 Task: Create a sub task Gather and Analyse Requirements for the task  Implement a new remote support system for a company's clients in the project AlphaFlow , assign it to team member softage.1@softage.net and update the status of the sub task to  Off Track , set the priority of the sub task to High
Action: Mouse moved to (55, 245)
Screenshot: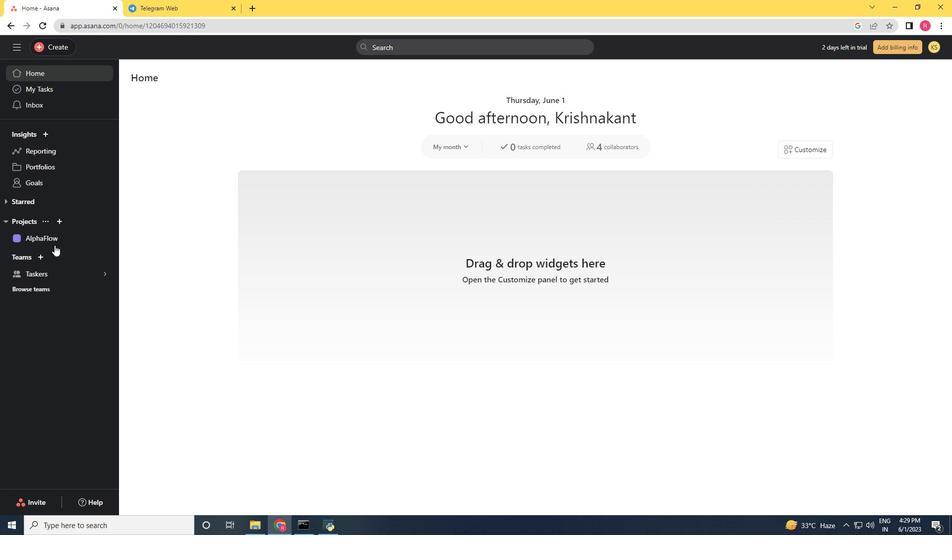 
Action: Mouse pressed left at (55, 245)
Screenshot: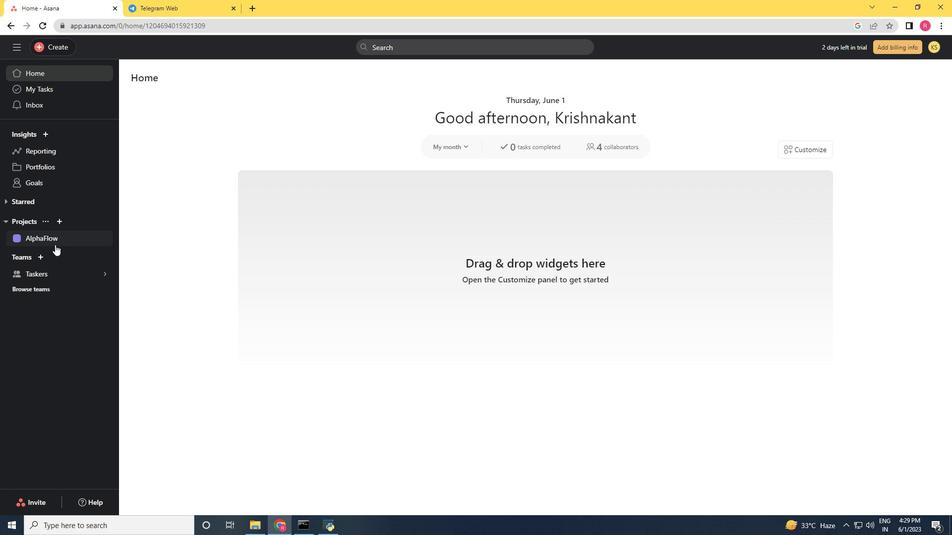 
Action: Mouse moved to (218, 401)
Screenshot: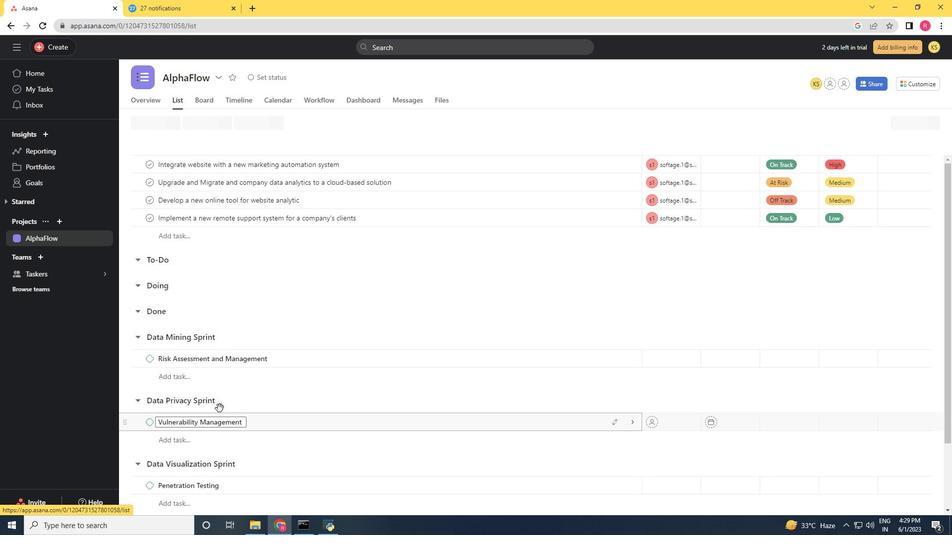 
Action: Mouse scrolled (218, 401) with delta (0, 0)
Screenshot: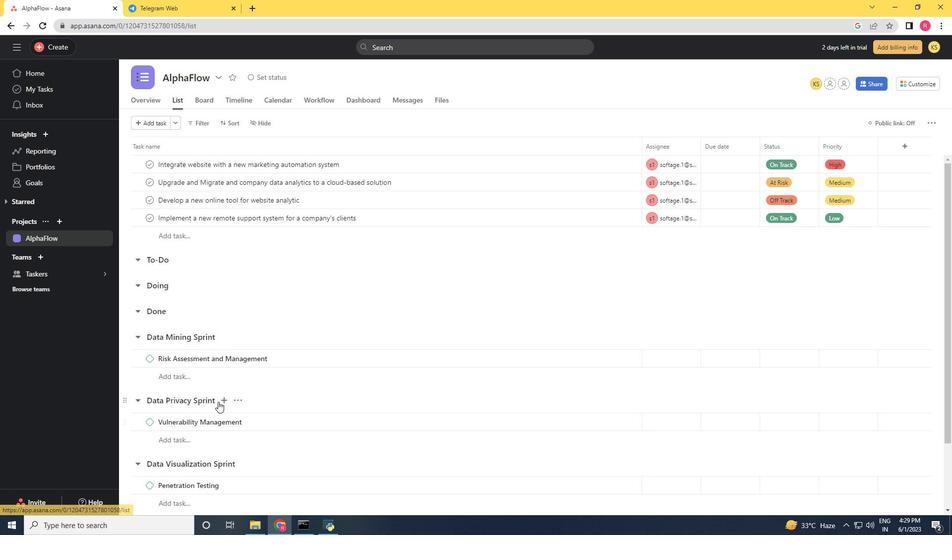 
Action: Mouse scrolled (218, 401) with delta (0, 0)
Screenshot: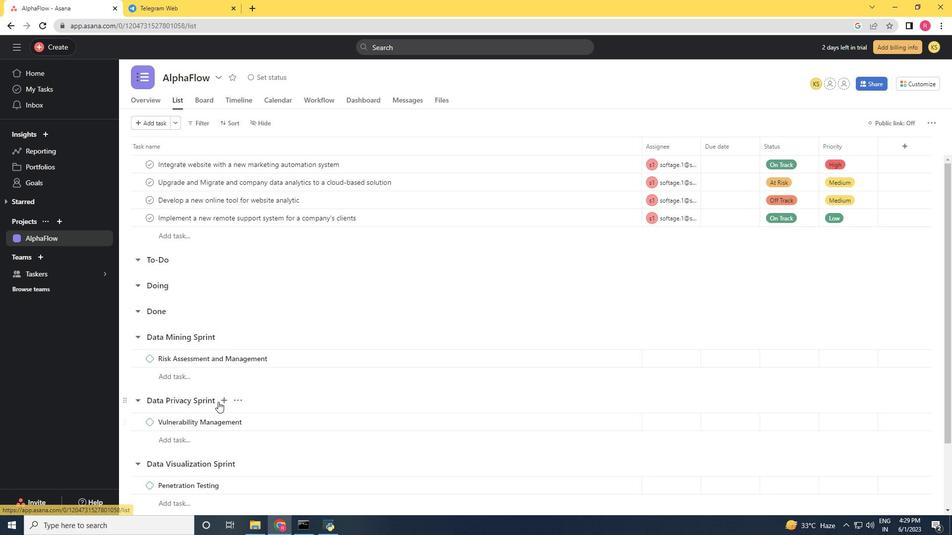 
Action: Mouse moved to (218, 401)
Screenshot: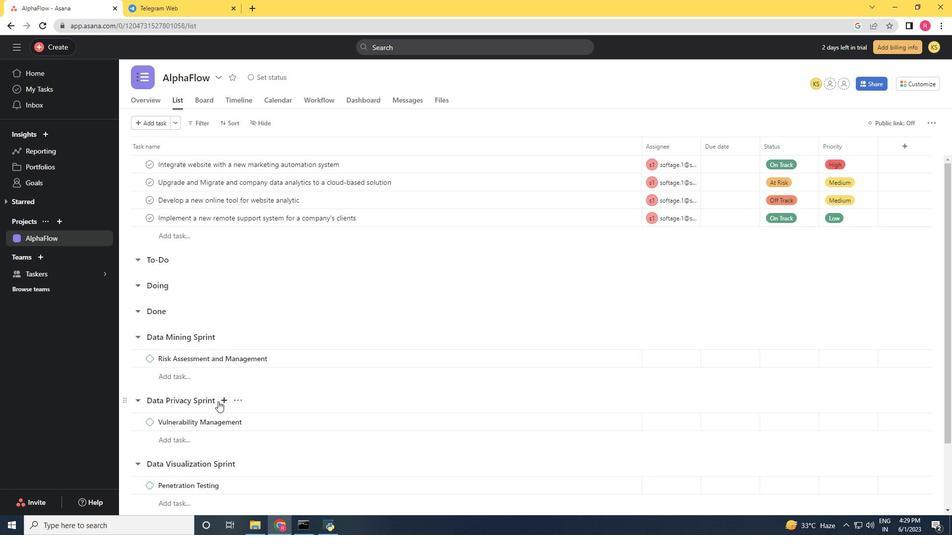 
Action: Mouse scrolled (218, 401) with delta (0, 0)
Screenshot: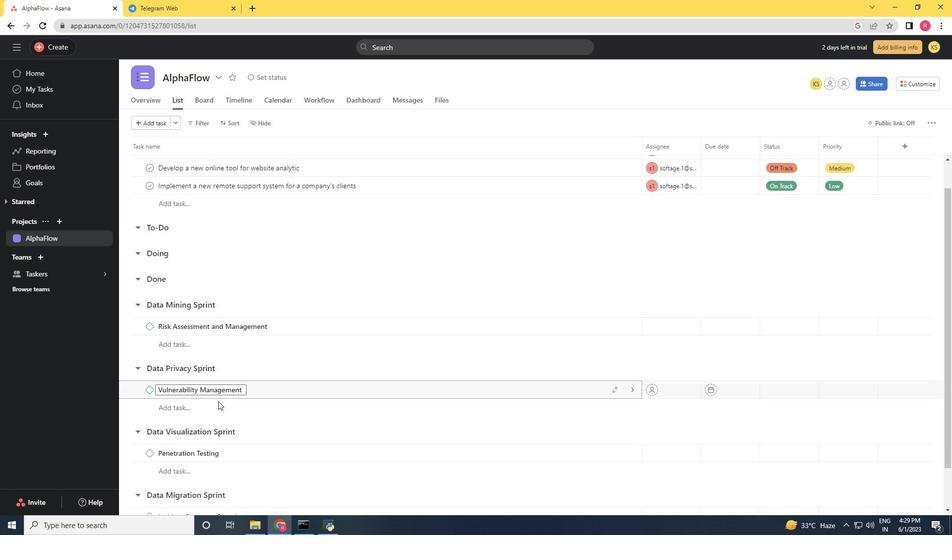 
Action: Mouse moved to (218, 405)
Screenshot: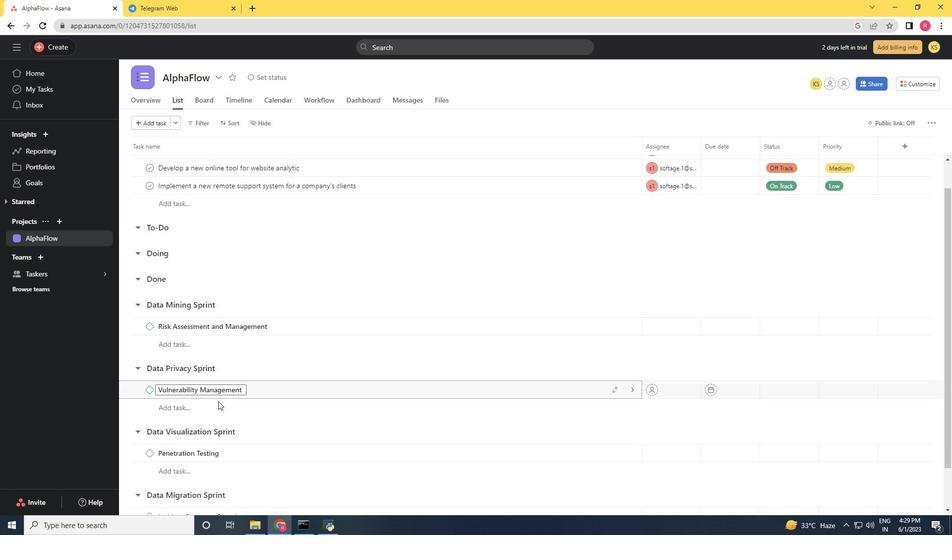 
Action: Mouse scrolled (218, 401) with delta (0, 0)
Screenshot: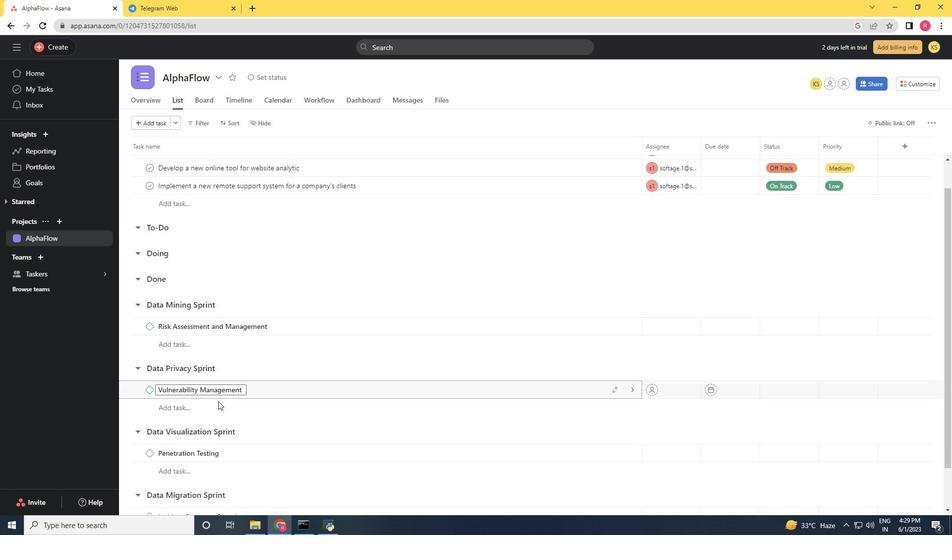 
Action: Mouse moved to (220, 439)
Screenshot: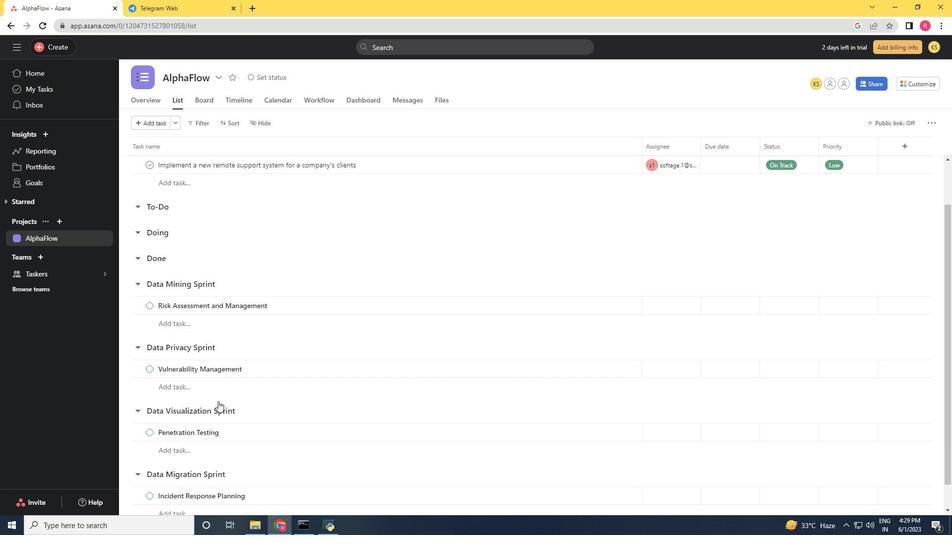 
Action: Mouse scrolled (219, 406) with delta (0, 0)
Screenshot: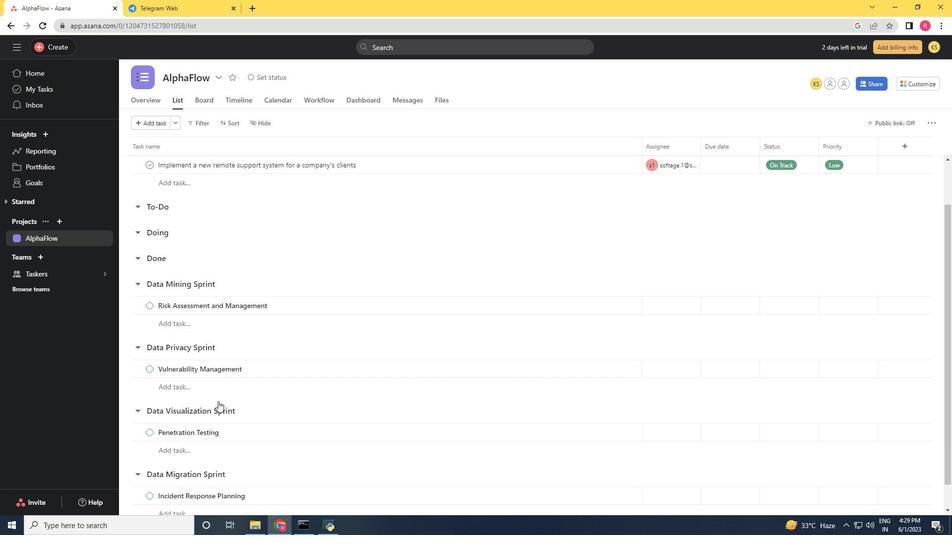 
Action: Mouse moved to (205, 498)
Screenshot: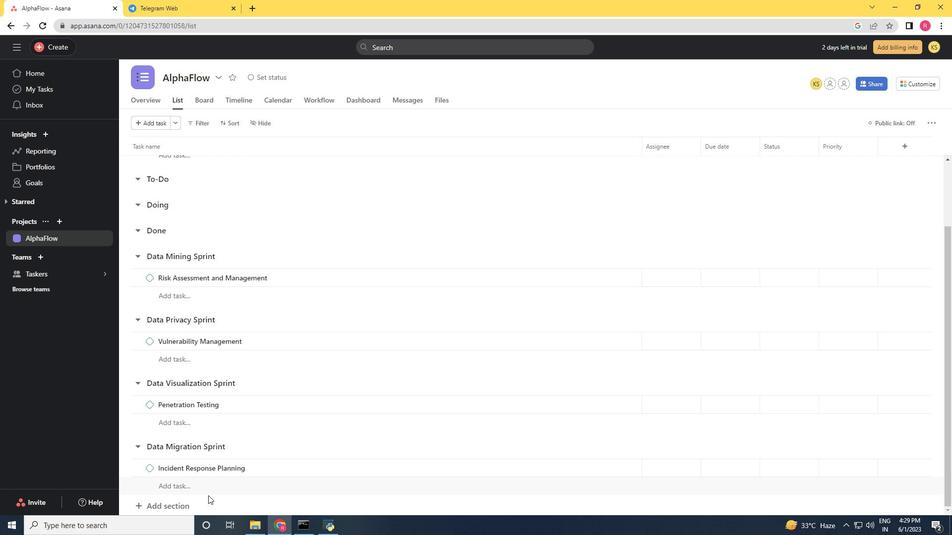 
Action: Mouse scrolled (205, 497) with delta (0, 0)
Screenshot: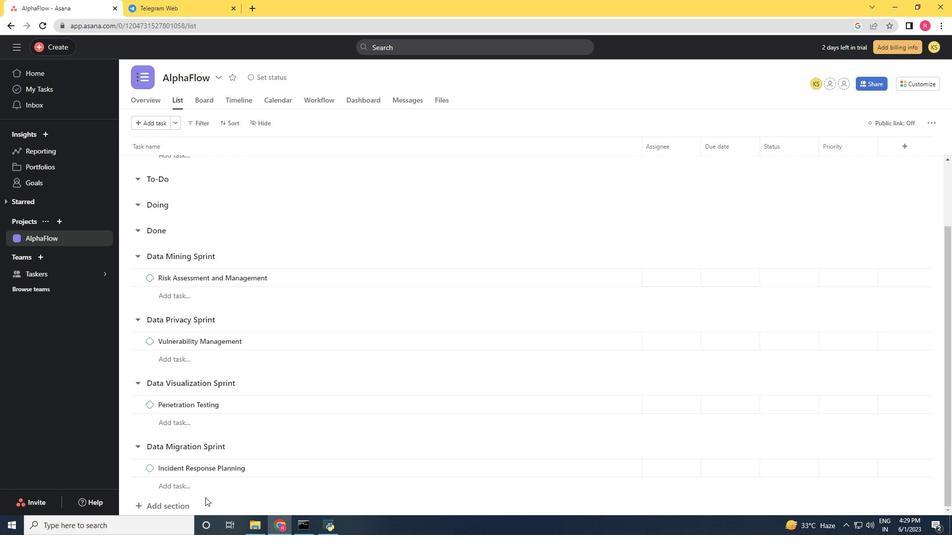 
Action: Mouse moved to (221, 401)
Screenshot: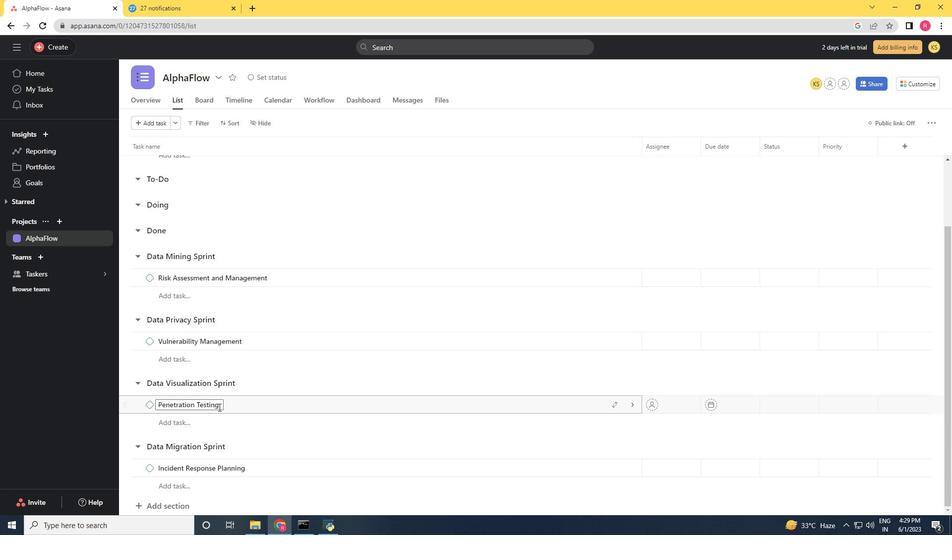 
Action: Mouse scrolled (221, 401) with delta (0, 0)
Screenshot: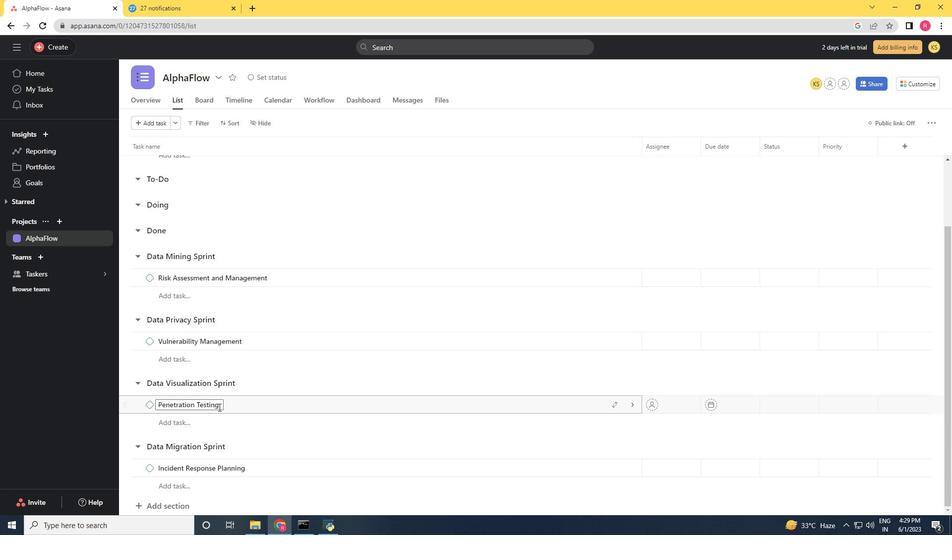 
Action: Mouse moved to (222, 399)
Screenshot: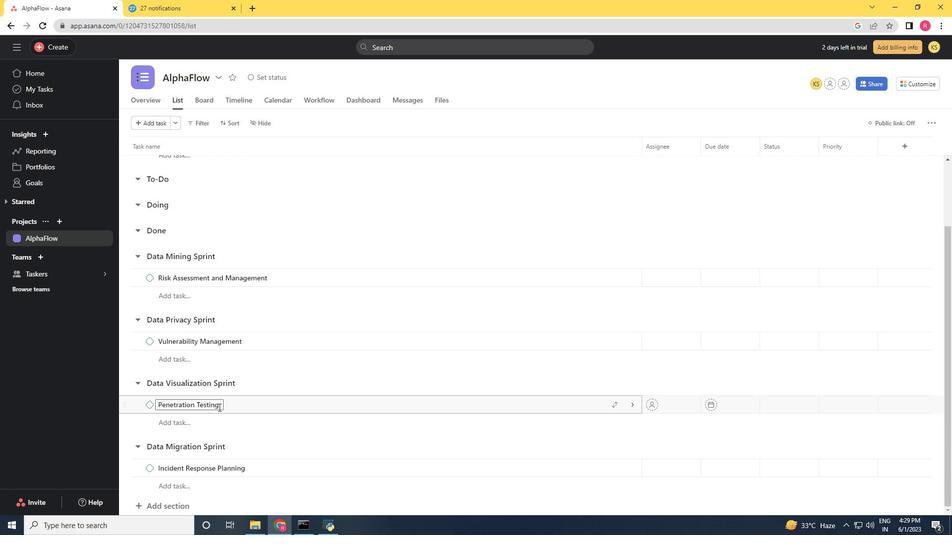 
Action: Mouse scrolled (222, 399) with delta (0, 0)
Screenshot: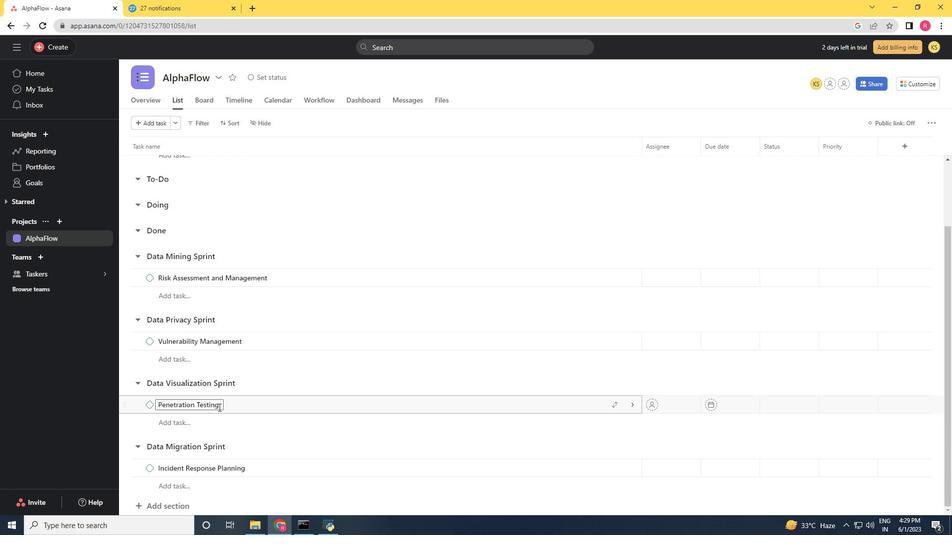 
Action: Mouse moved to (222, 398)
Screenshot: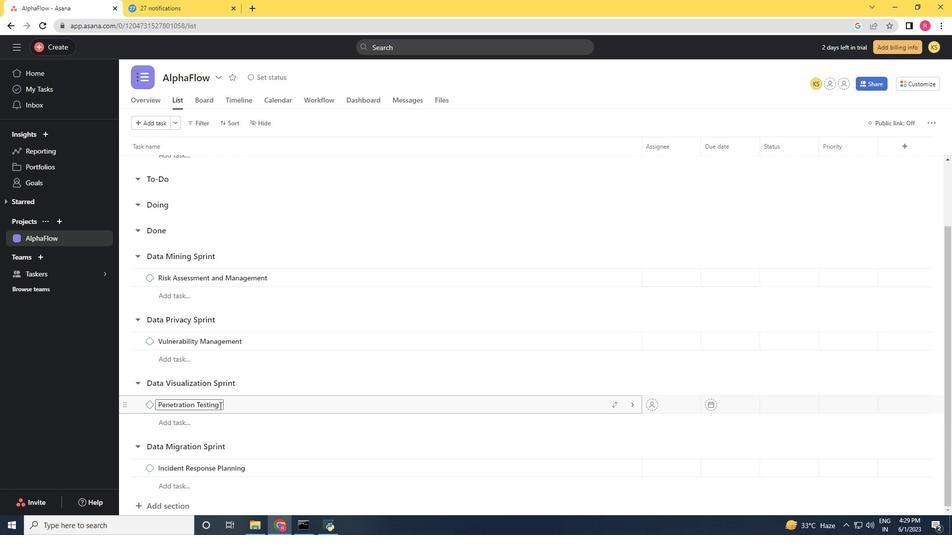 
Action: Mouse scrolled (222, 398) with delta (0, 0)
Screenshot: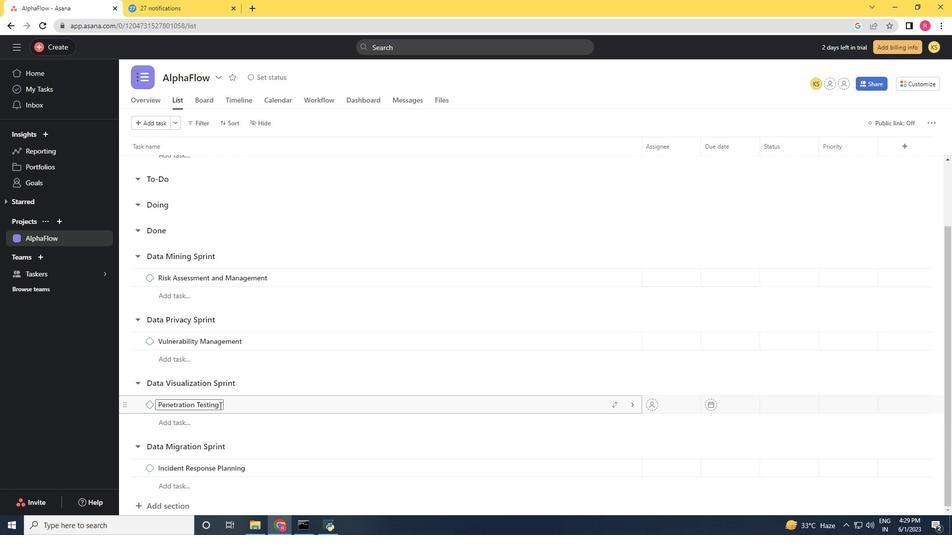 
Action: Mouse moved to (223, 397)
Screenshot: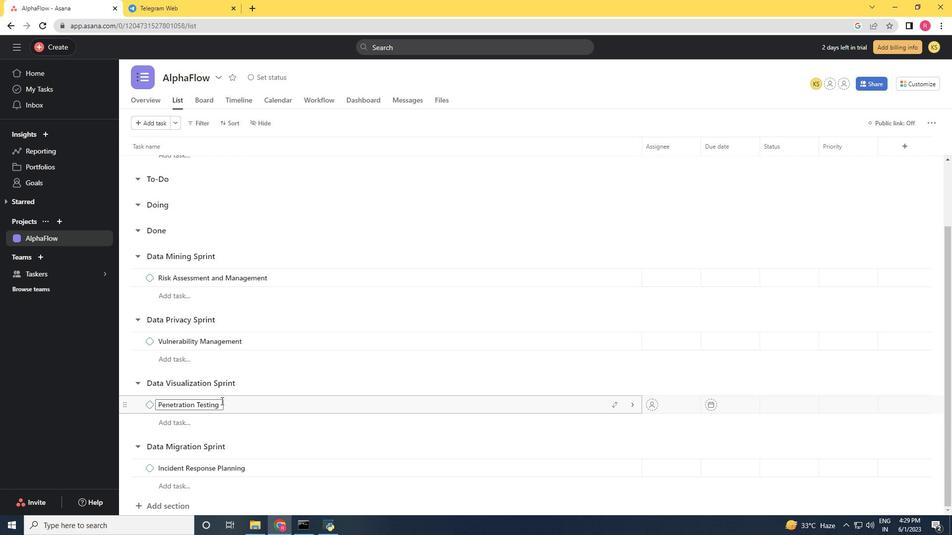 
Action: Mouse scrolled (223, 398) with delta (0, 0)
Screenshot: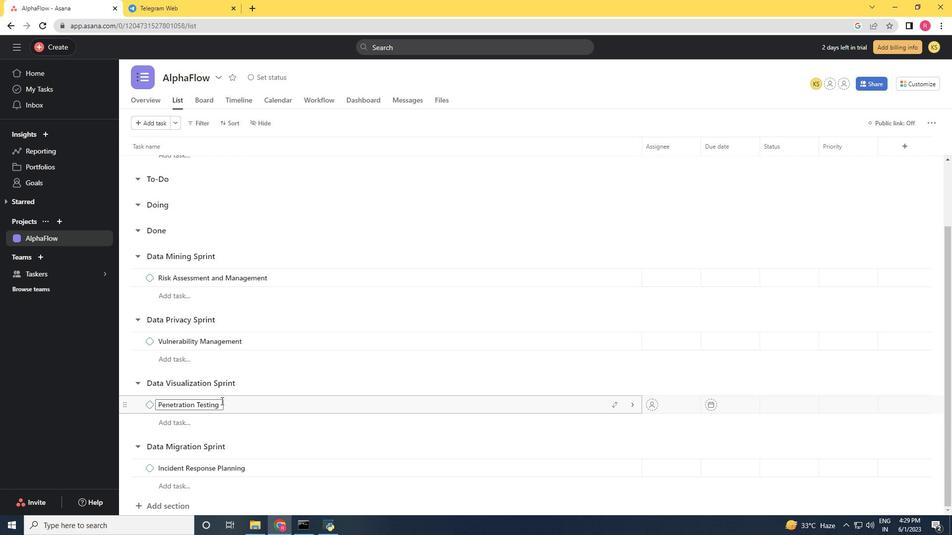 
Action: Mouse moved to (223, 396)
Screenshot: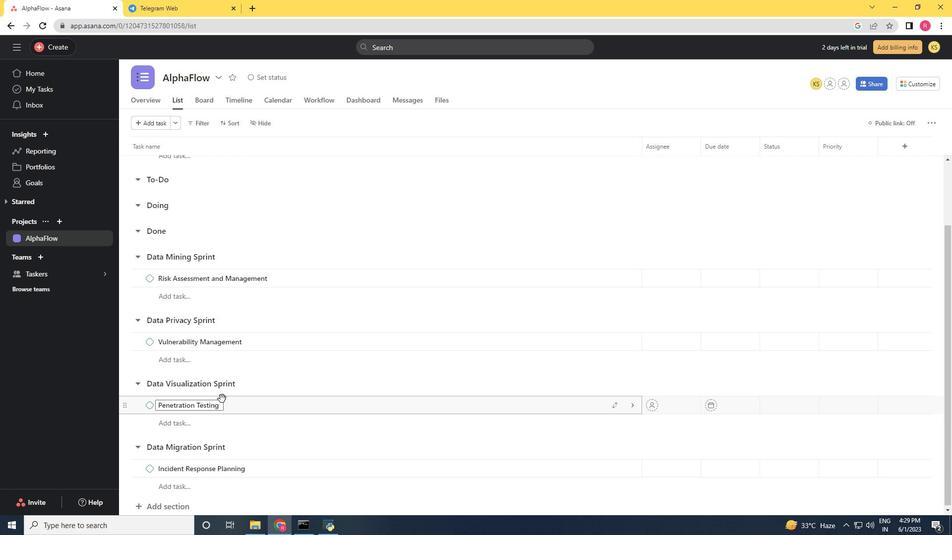 
Action: Mouse scrolled (223, 397) with delta (0, 0)
Screenshot: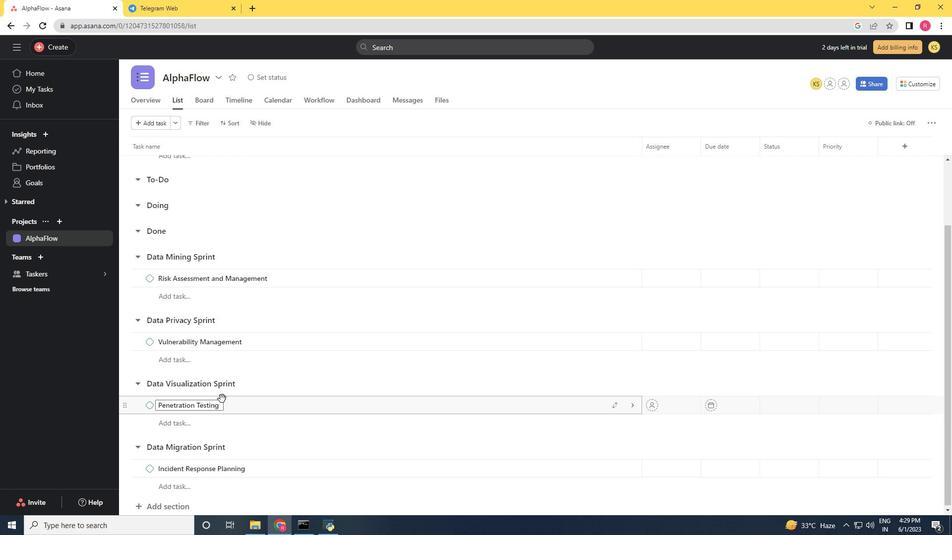 
Action: Mouse moved to (224, 394)
Screenshot: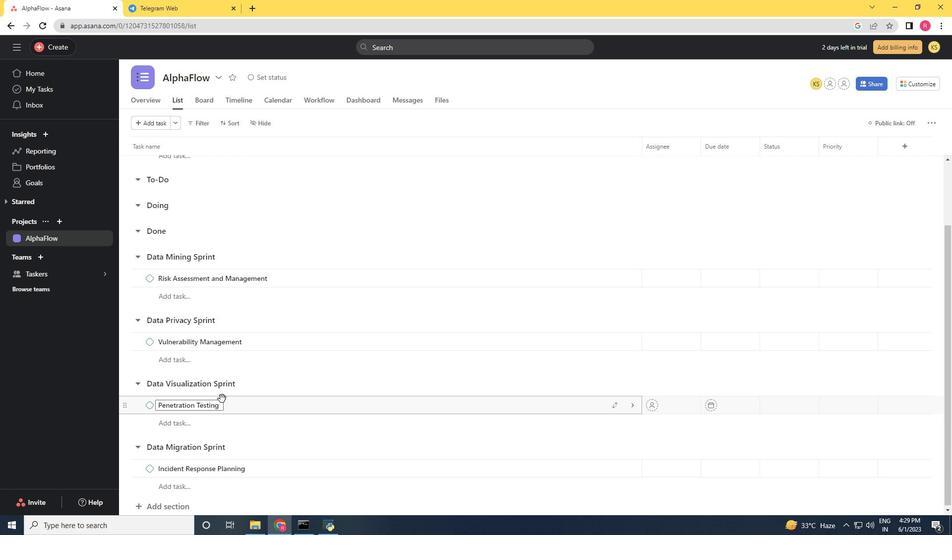 
Action: Mouse scrolled (224, 395) with delta (0, 0)
Screenshot: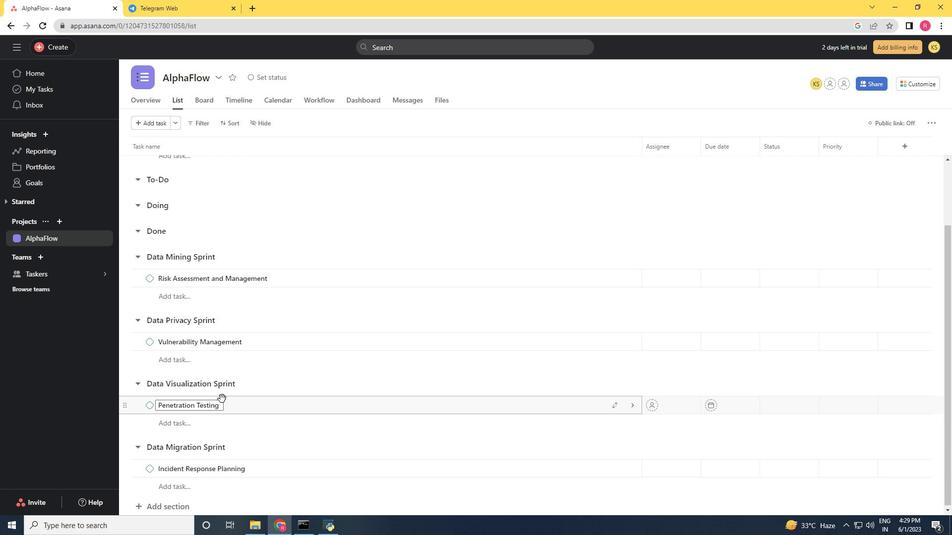 
Action: Mouse moved to (427, 217)
Screenshot: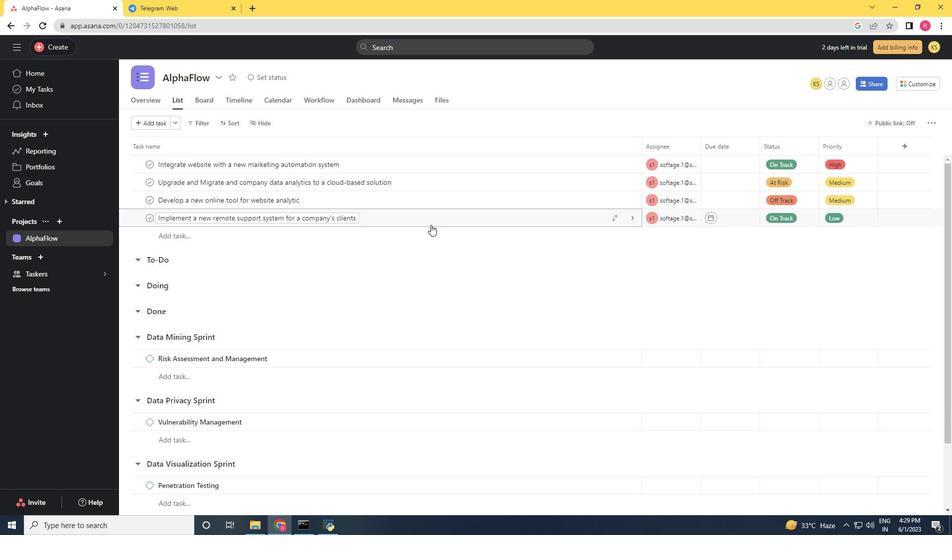 
Action: Mouse pressed left at (427, 217)
Screenshot: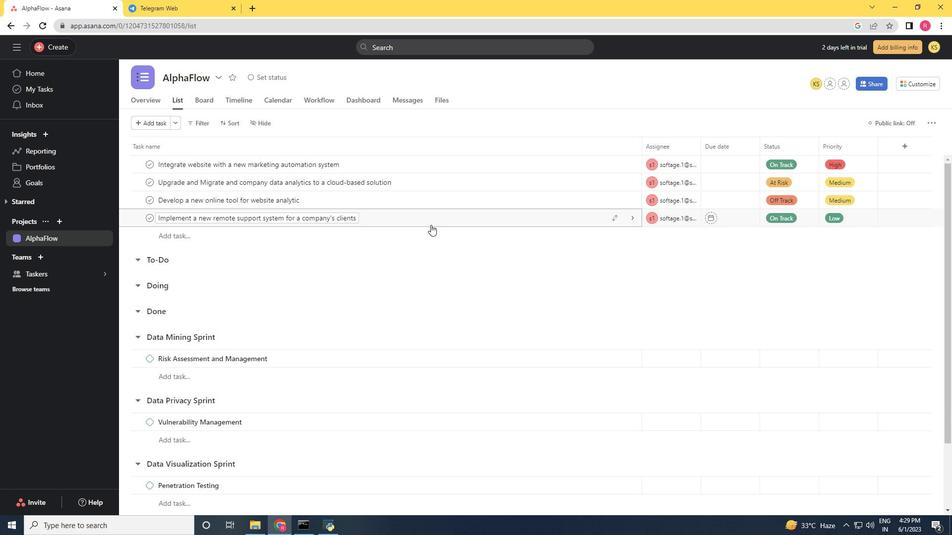 
Action: Mouse moved to (702, 296)
Screenshot: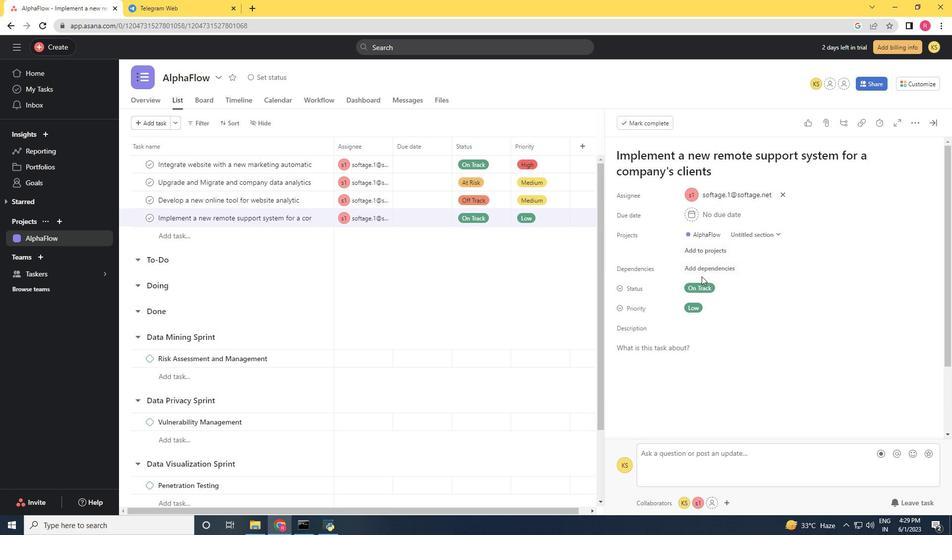 
Action: Mouse scrolled (702, 296) with delta (0, 0)
Screenshot: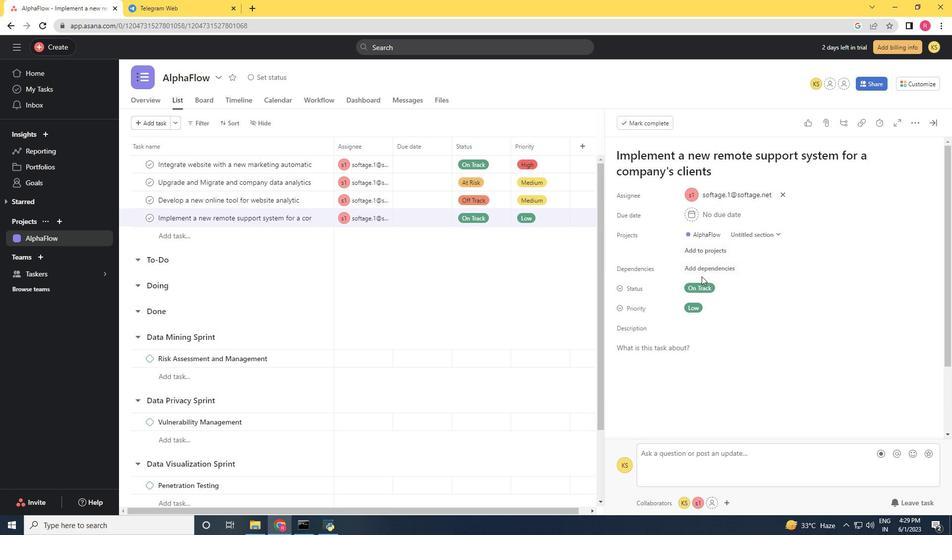 
Action: Mouse moved to (704, 304)
Screenshot: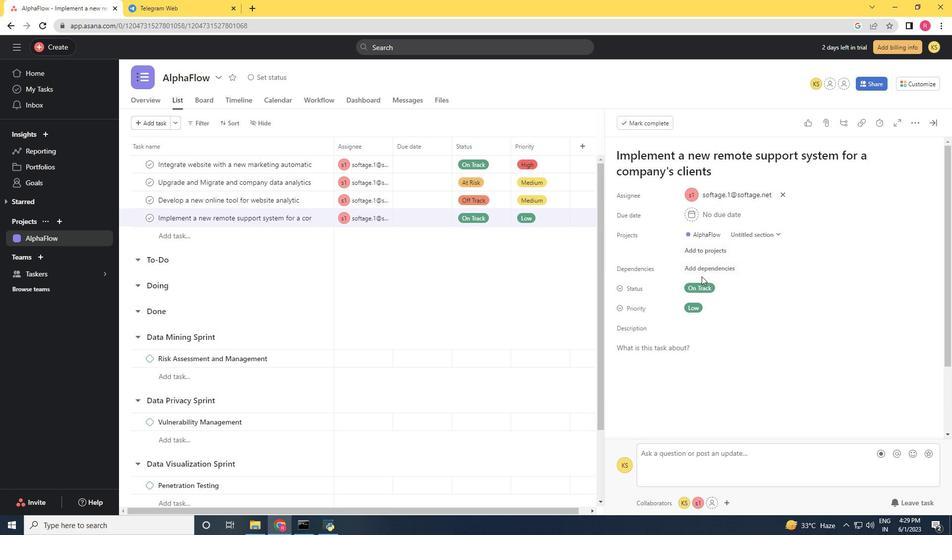 
Action: Mouse scrolled (704, 303) with delta (0, 0)
Screenshot: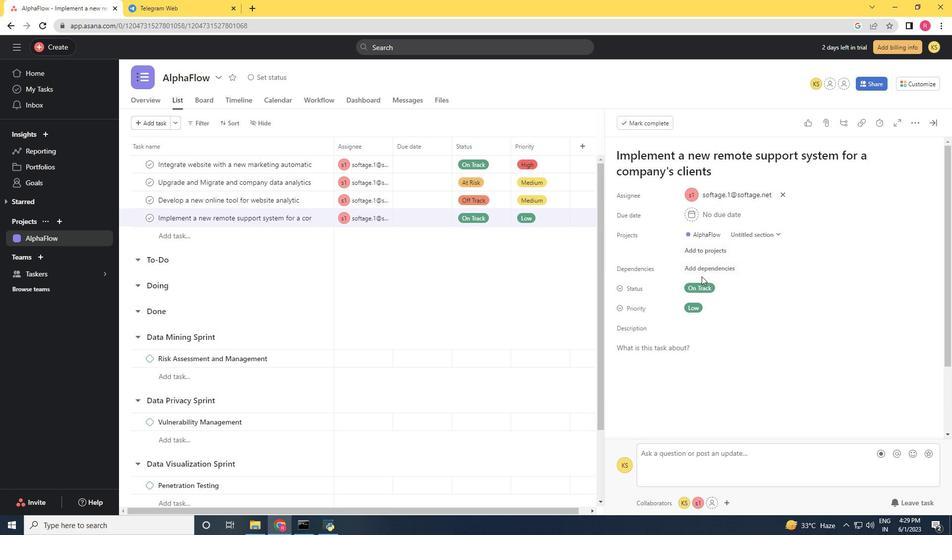 
Action: Mouse moved to (704, 305)
Screenshot: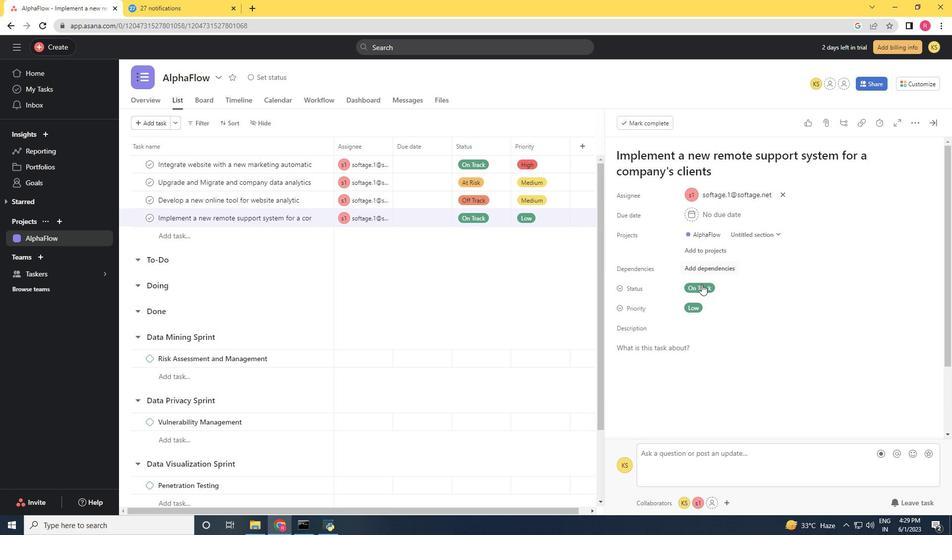 
Action: Mouse scrolled (704, 304) with delta (0, 0)
Screenshot: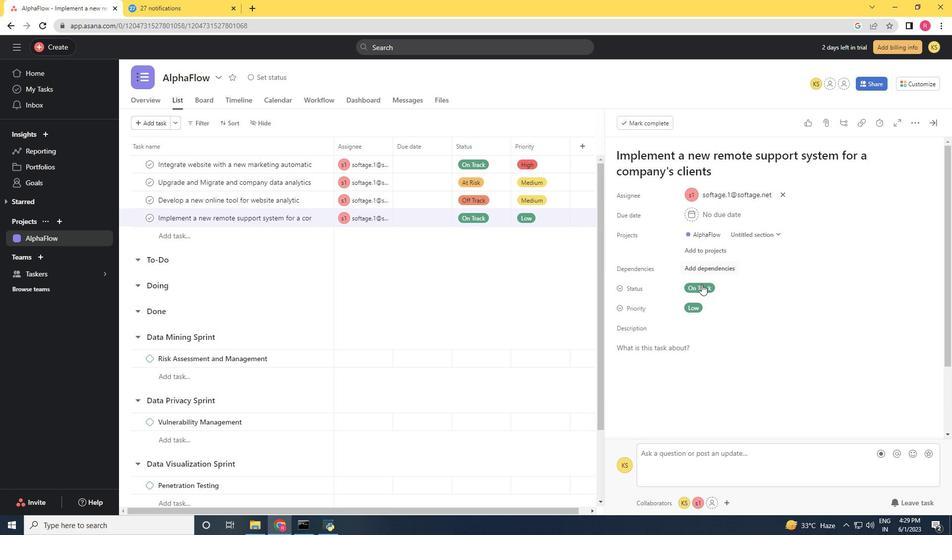 
Action: Mouse moved to (704, 305)
Screenshot: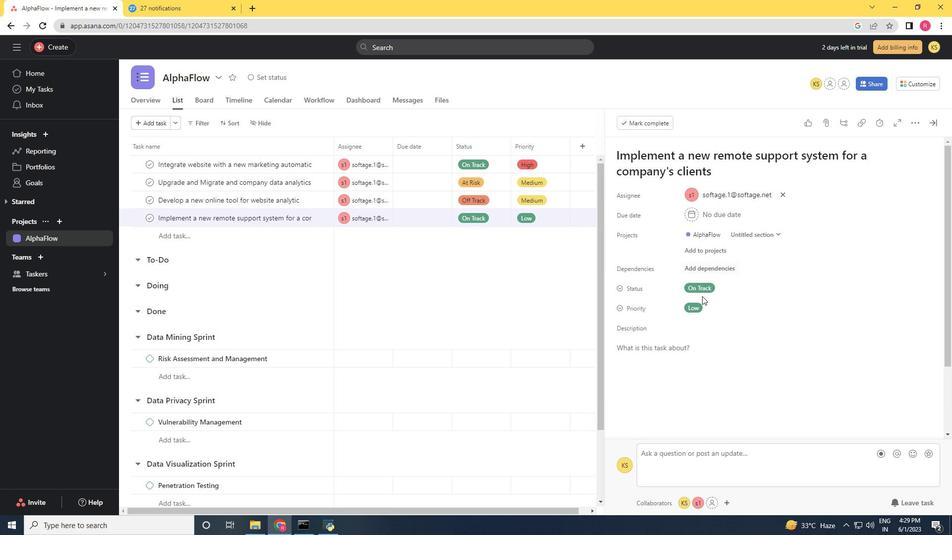 
Action: Mouse scrolled (704, 305) with delta (0, 0)
Screenshot: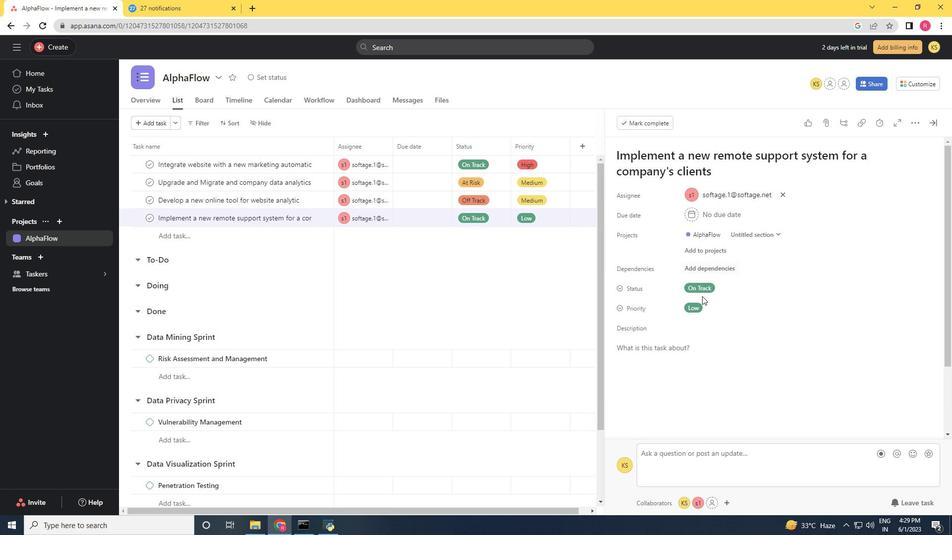 
Action: Mouse moved to (653, 361)
Screenshot: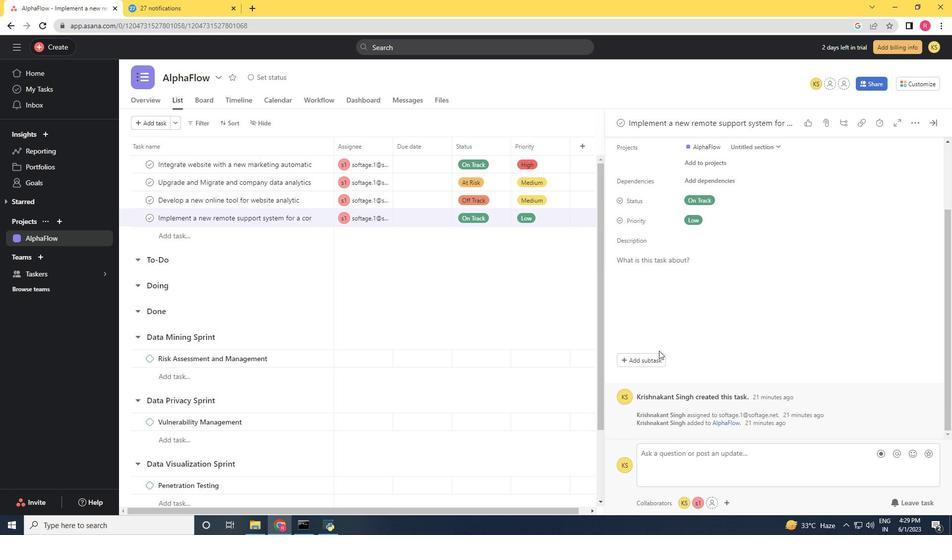 
Action: Mouse pressed left at (653, 361)
Screenshot: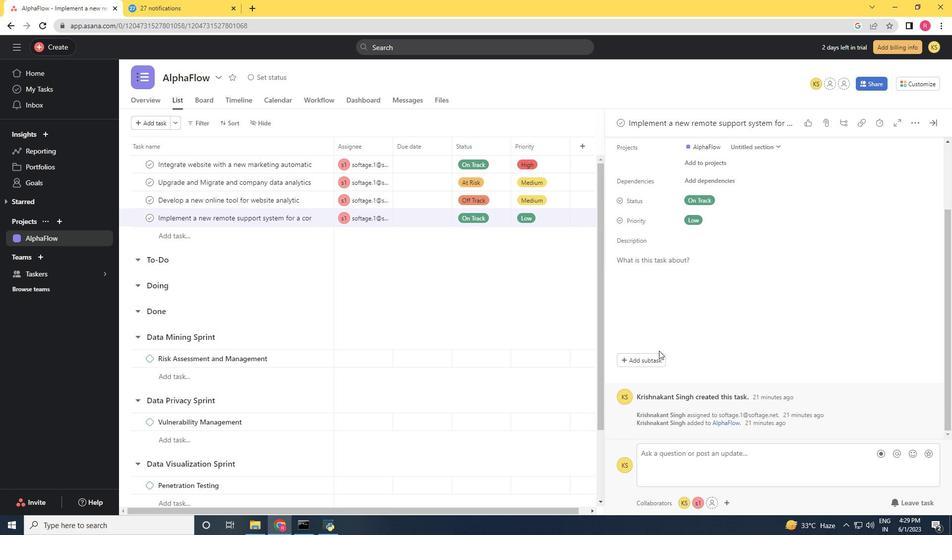 
Action: Mouse moved to (500, 273)
Screenshot: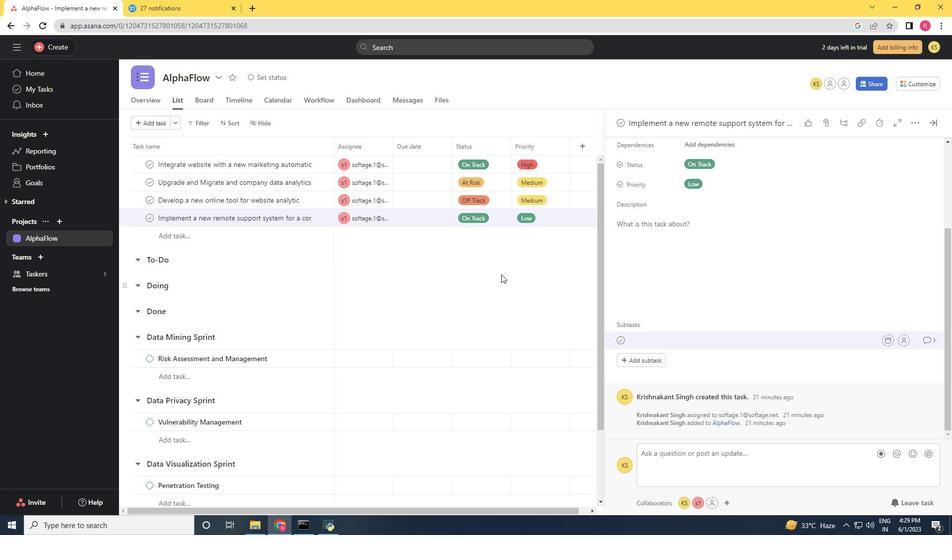 
Action: Key pressed <Key.shift>Gather<Key.space>and<Key.space><Key.shift>Analyse<Key.space><Key.shift>Requirementss<Key.space><Key.backspace><Key.backspace><Key.space>
Screenshot: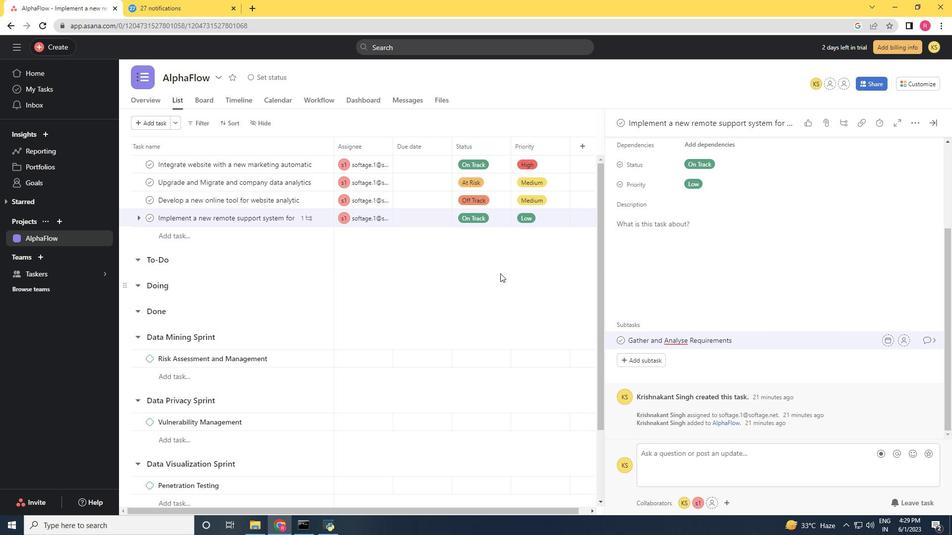 
Action: Mouse moved to (907, 339)
Screenshot: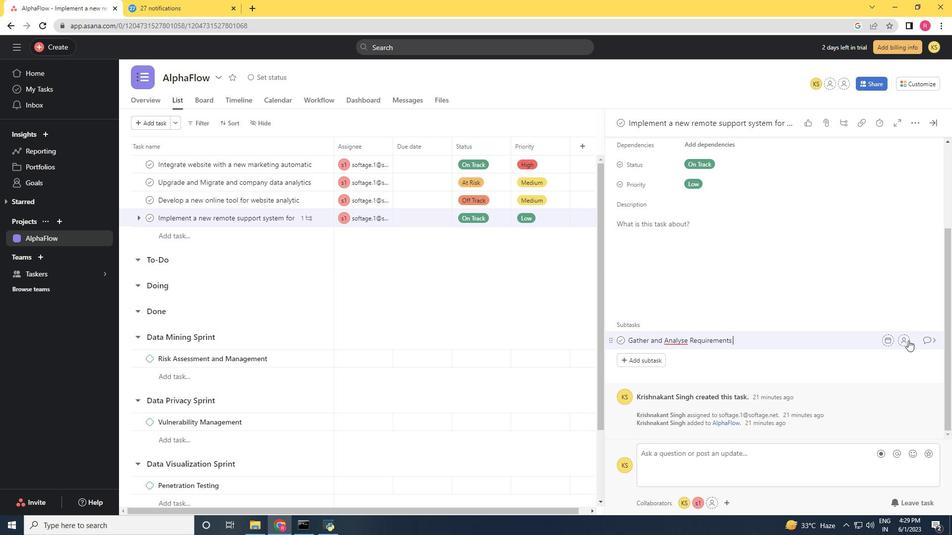 
Action: Mouse pressed left at (907, 339)
Screenshot: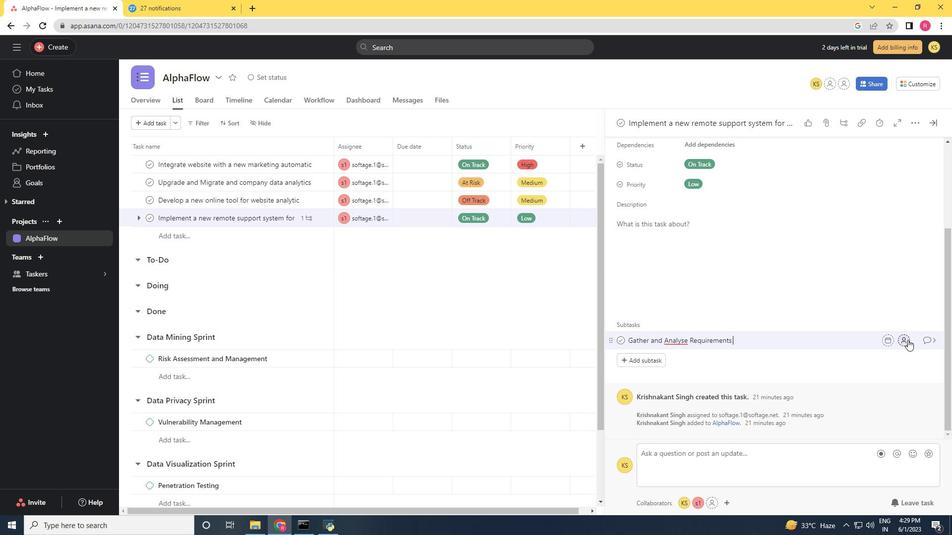 
Action: Mouse moved to (712, 350)
Screenshot: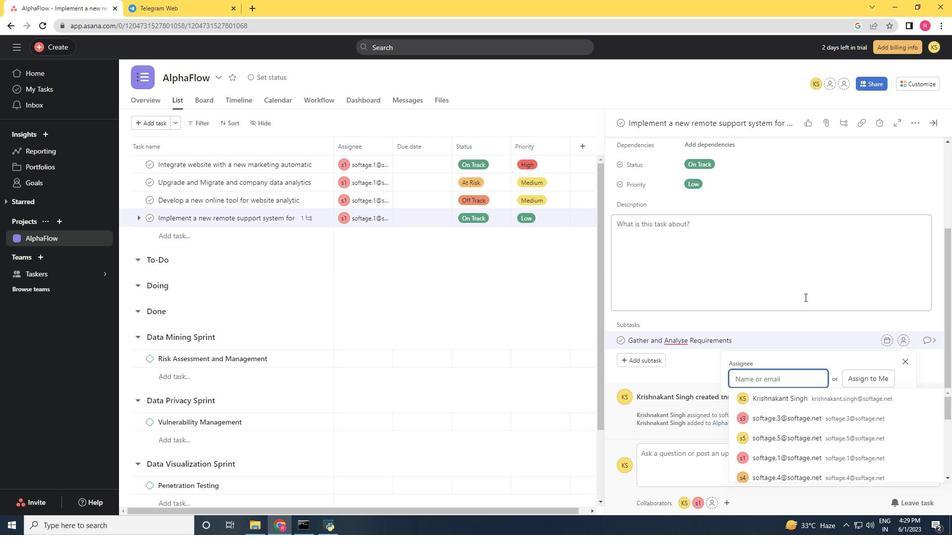 
Action: Key pressed softage.1<Key.shift>@softage.net
Screenshot: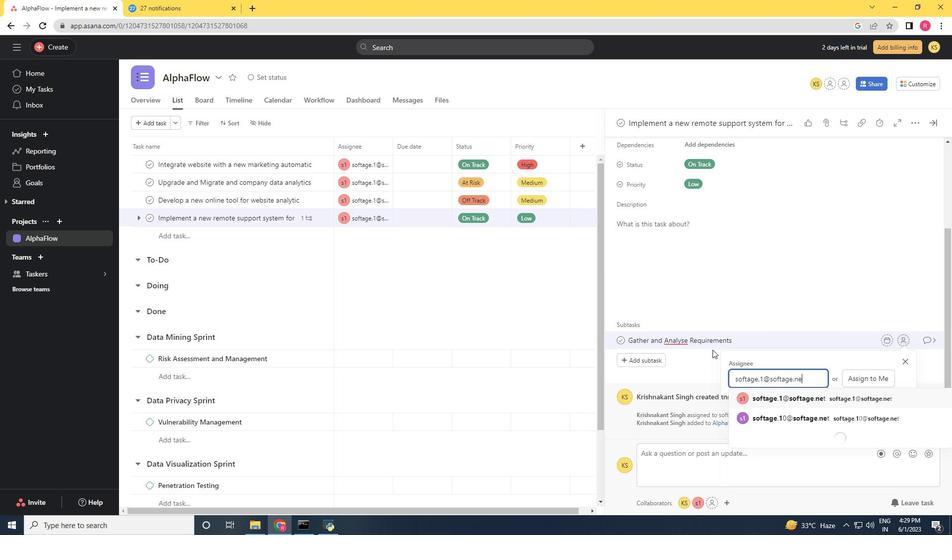 
Action: Mouse moved to (748, 393)
Screenshot: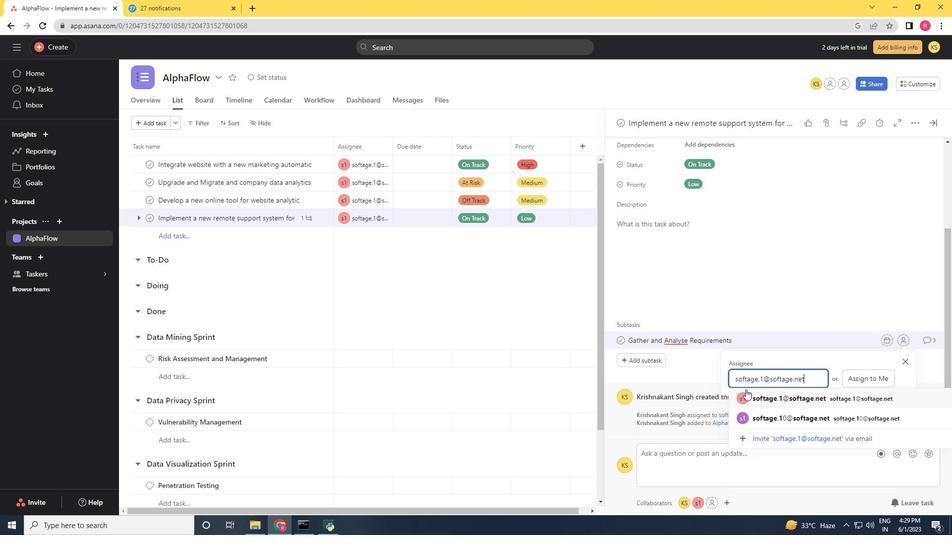 
Action: Mouse pressed left at (748, 393)
Screenshot: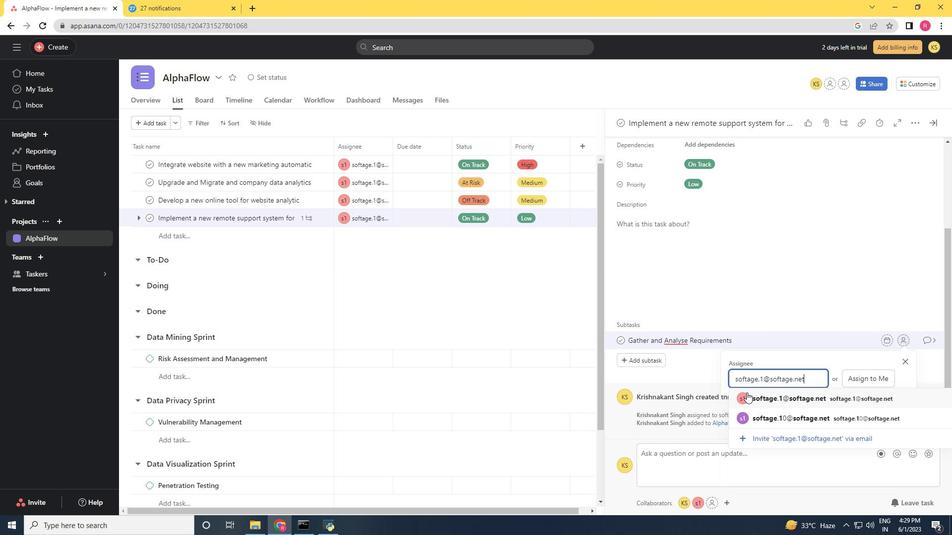 
Action: Mouse moved to (929, 342)
Screenshot: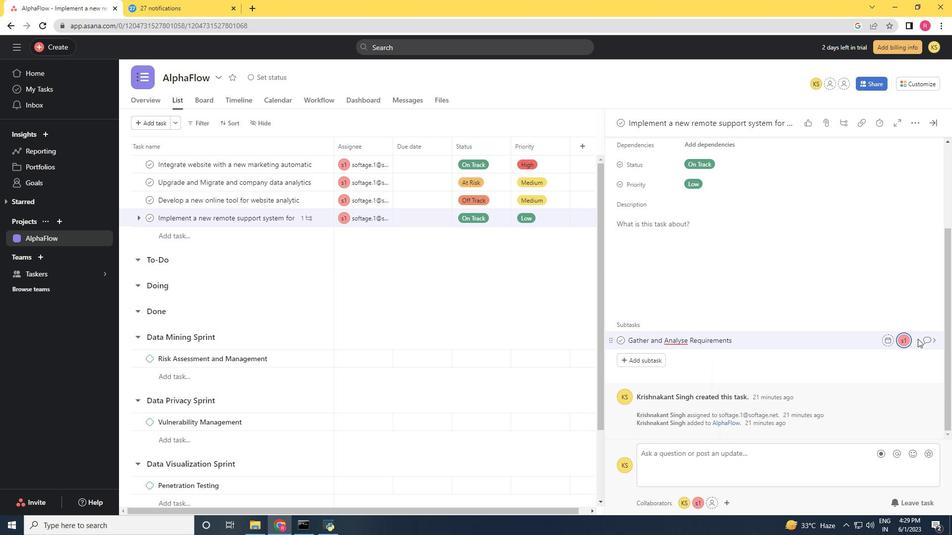 
Action: Mouse pressed left at (929, 342)
Screenshot: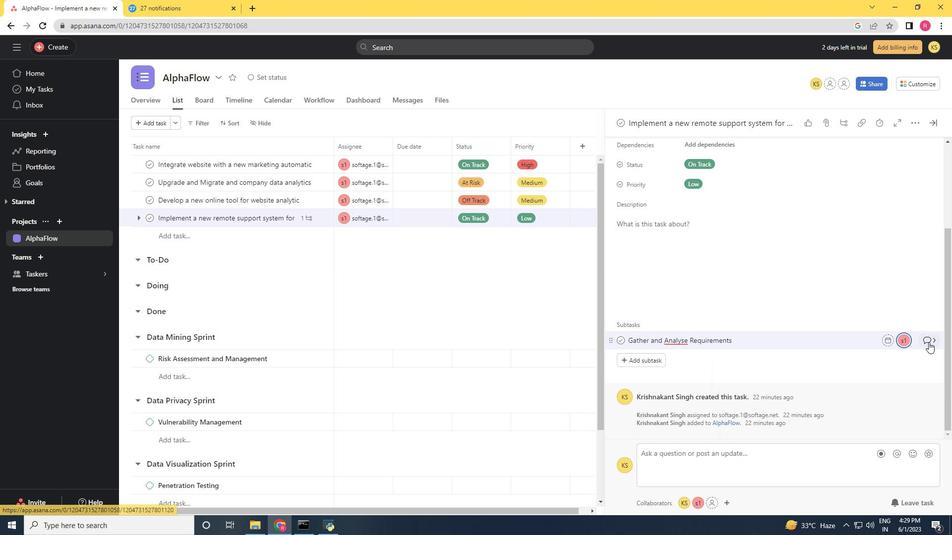 
Action: Mouse moved to (664, 260)
Screenshot: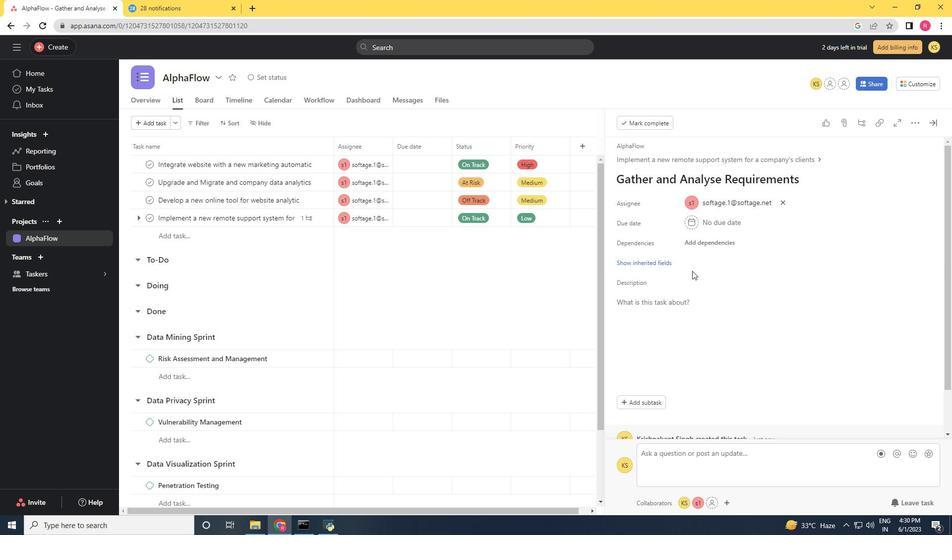 
Action: Mouse pressed left at (664, 260)
Screenshot: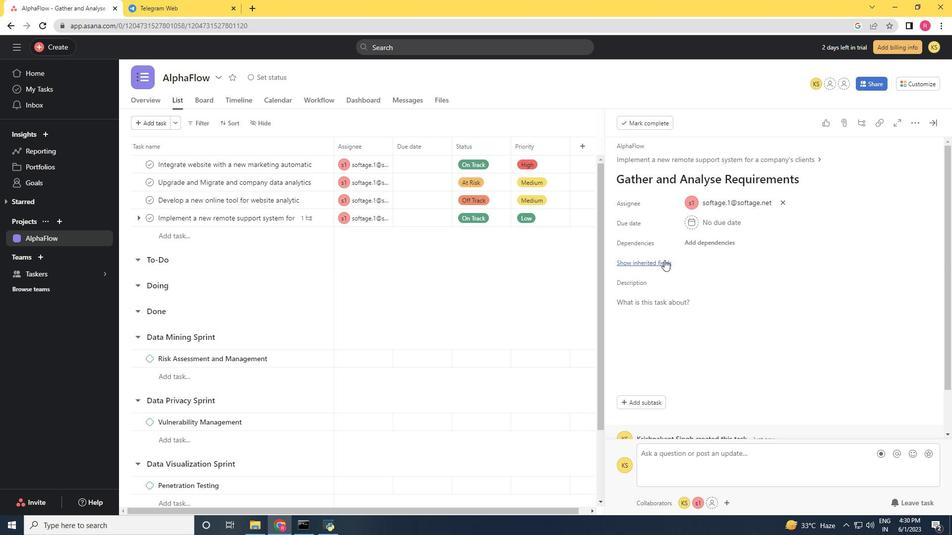 
Action: Mouse moved to (690, 281)
Screenshot: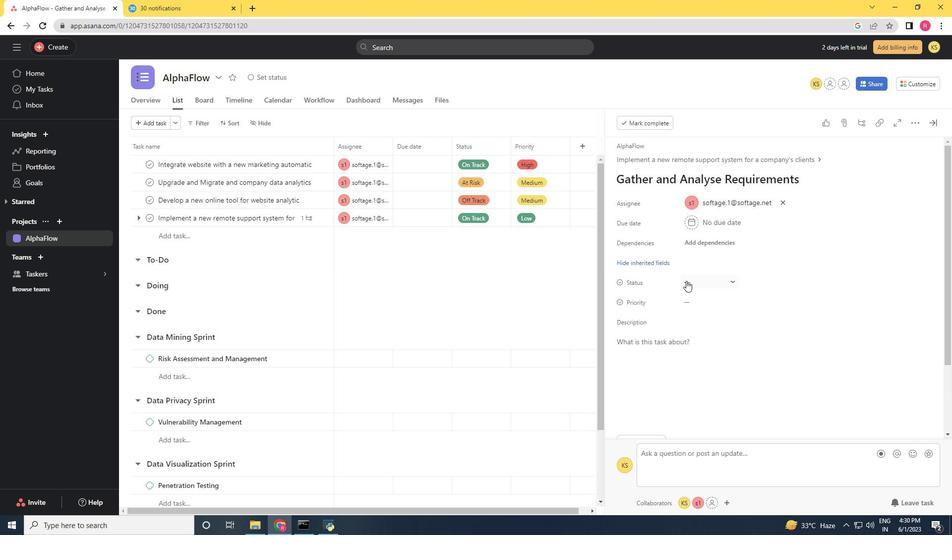 
Action: Mouse pressed left at (690, 281)
Screenshot: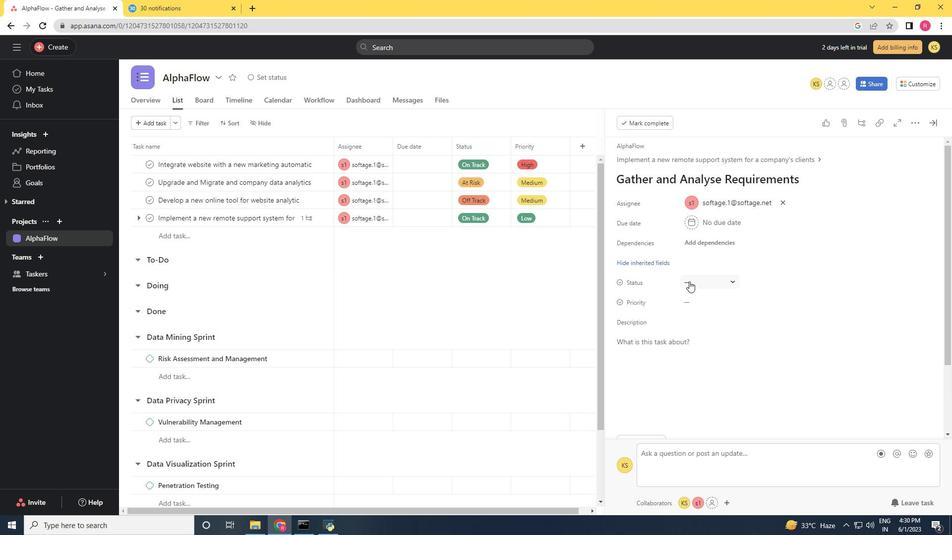 
Action: Mouse moved to (716, 335)
Screenshot: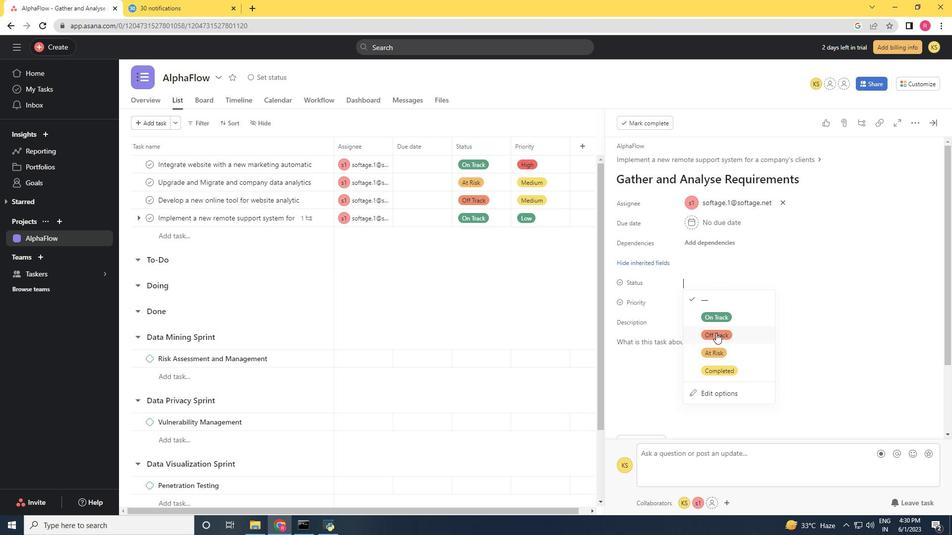 
Action: Mouse scrolled (716, 334) with delta (0, 0)
Screenshot: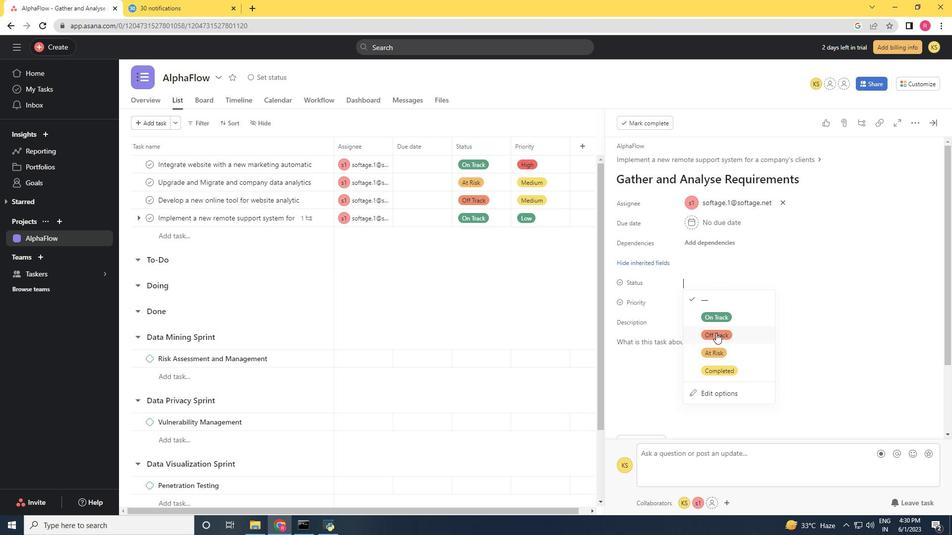 
Action: Mouse moved to (717, 336)
Screenshot: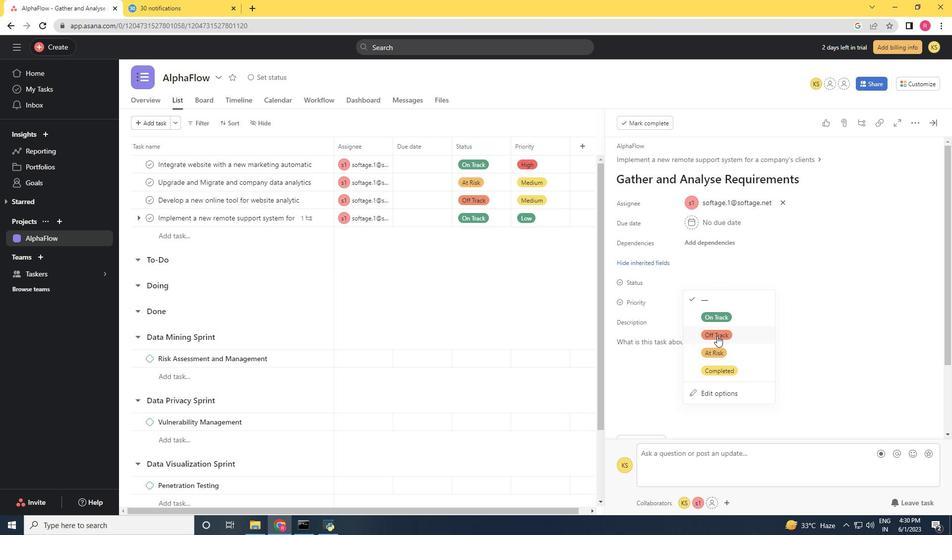 
Action: Mouse scrolled (717, 335) with delta (0, 0)
Screenshot: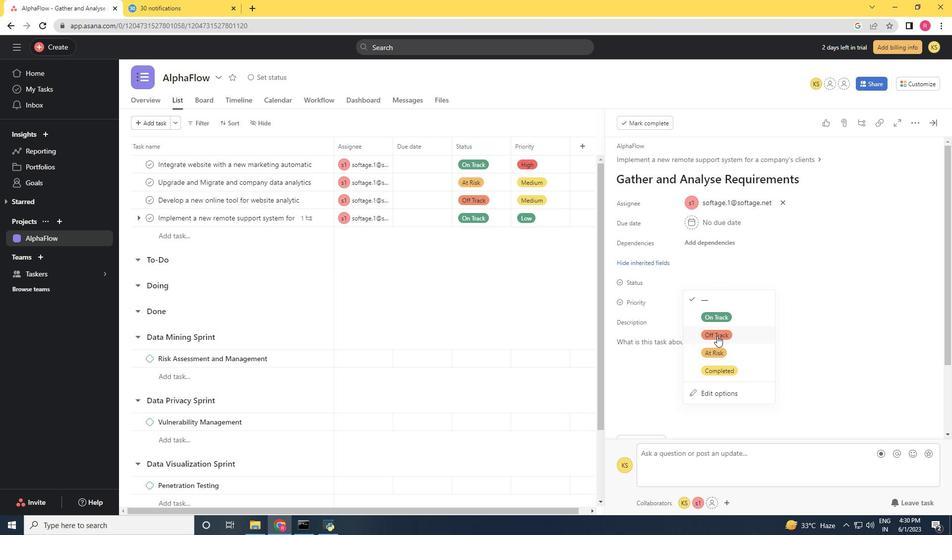 
Action: Mouse moved to (720, 340)
Screenshot: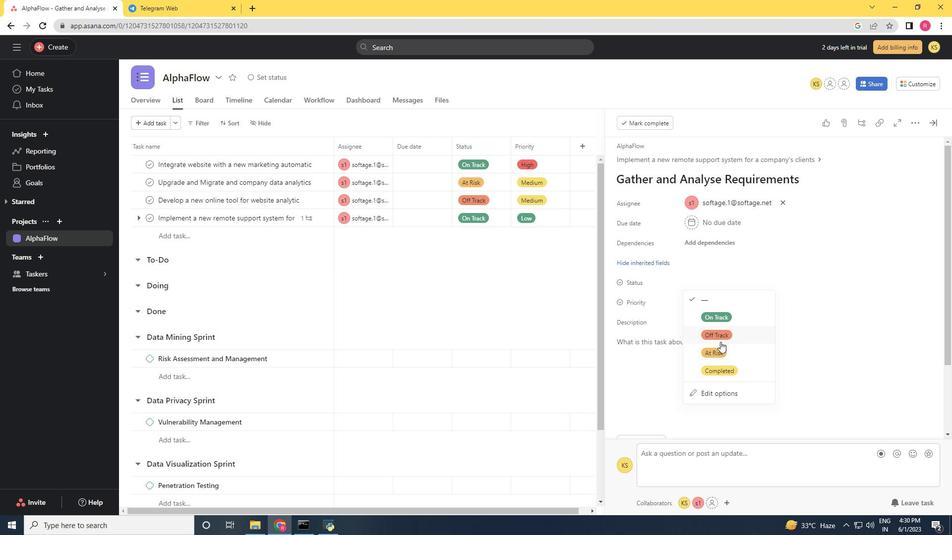 
Action: Mouse pressed left at (720, 340)
Screenshot: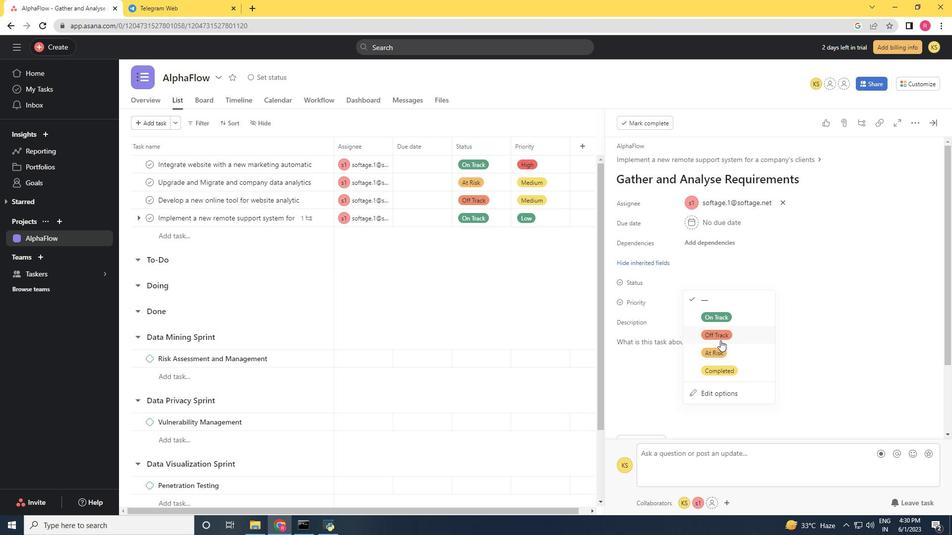 
Action: Mouse moved to (691, 305)
Screenshot: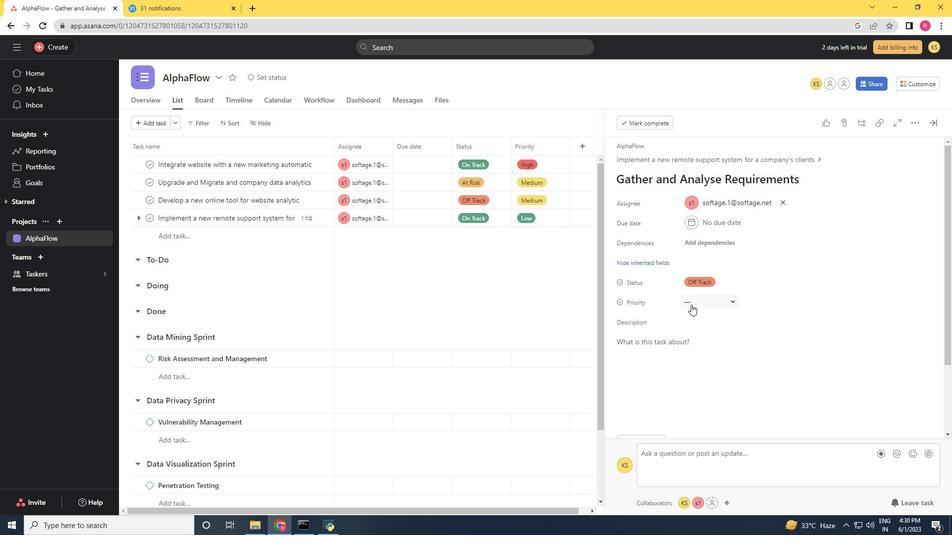
Action: Mouse pressed left at (691, 305)
Screenshot: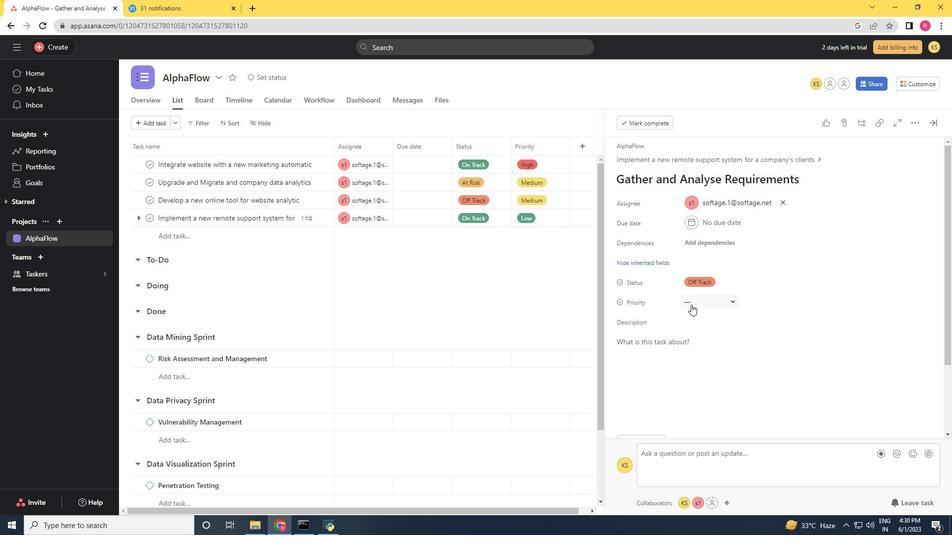 
Action: Mouse moved to (710, 340)
Screenshot: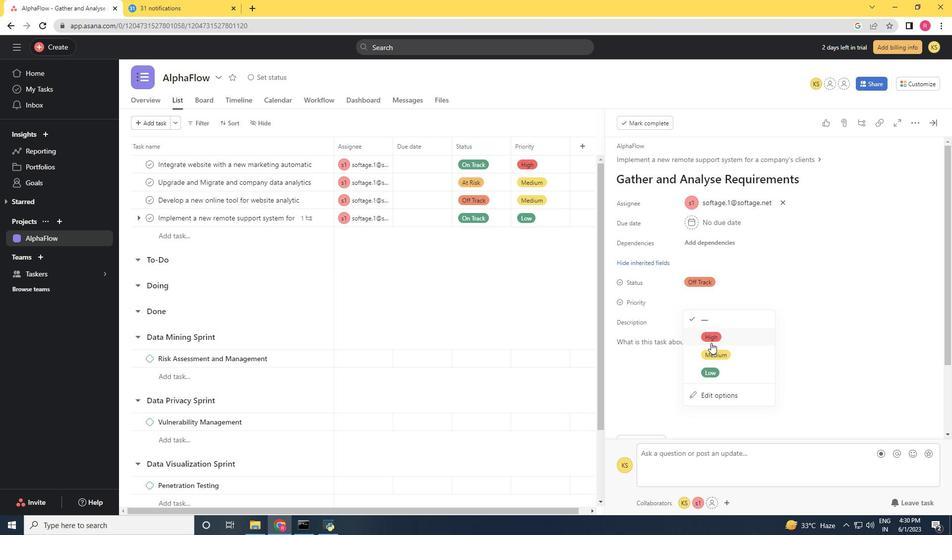 
Action: Mouse pressed left at (710, 340)
Screenshot: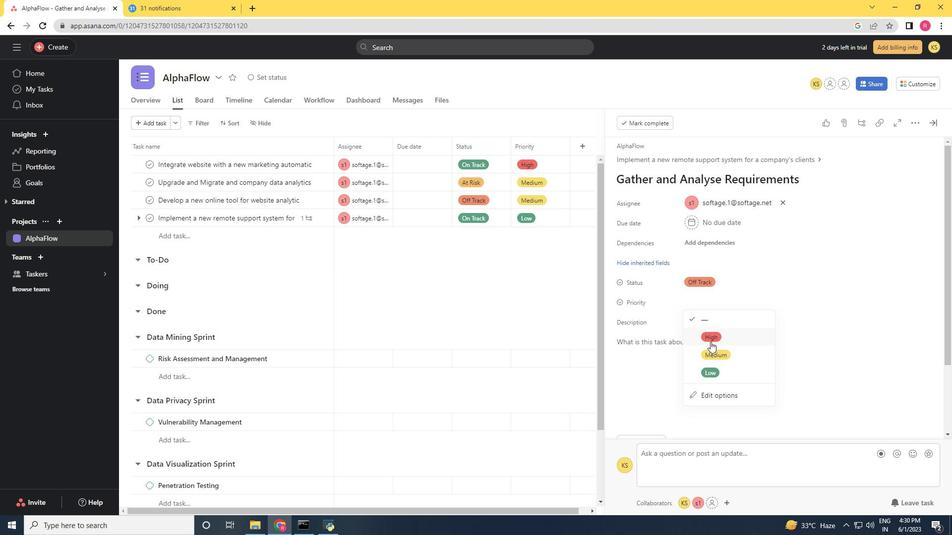 
Action: Mouse moved to (746, 403)
Screenshot: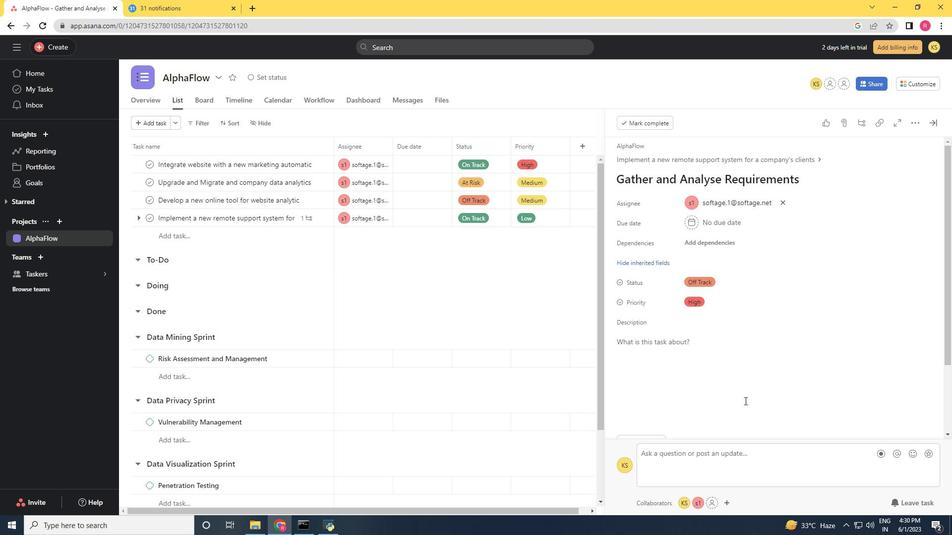 
Action: Mouse scrolled (746, 403) with delta (0, 0)
Screenshot: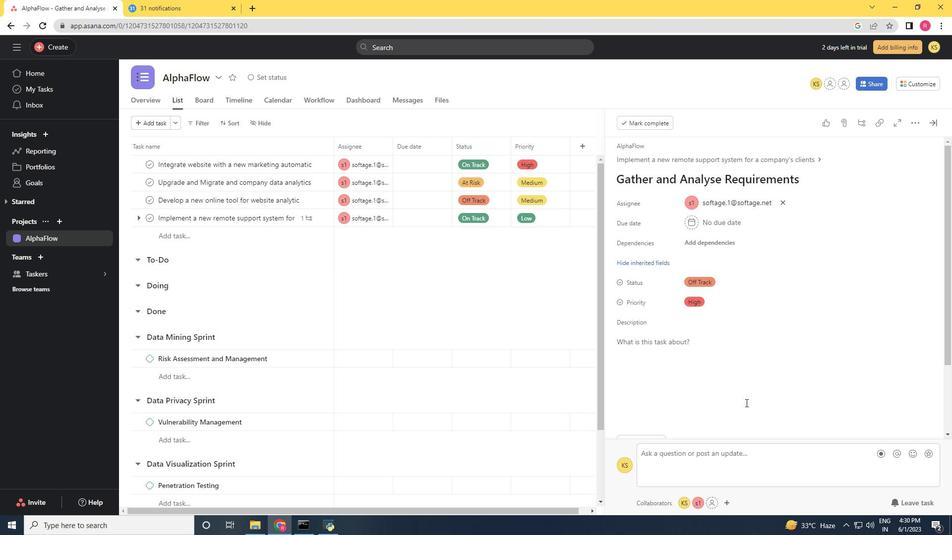 
Action: Mouse scrolled (746, 403) with delta (0, 0)
Screenshot: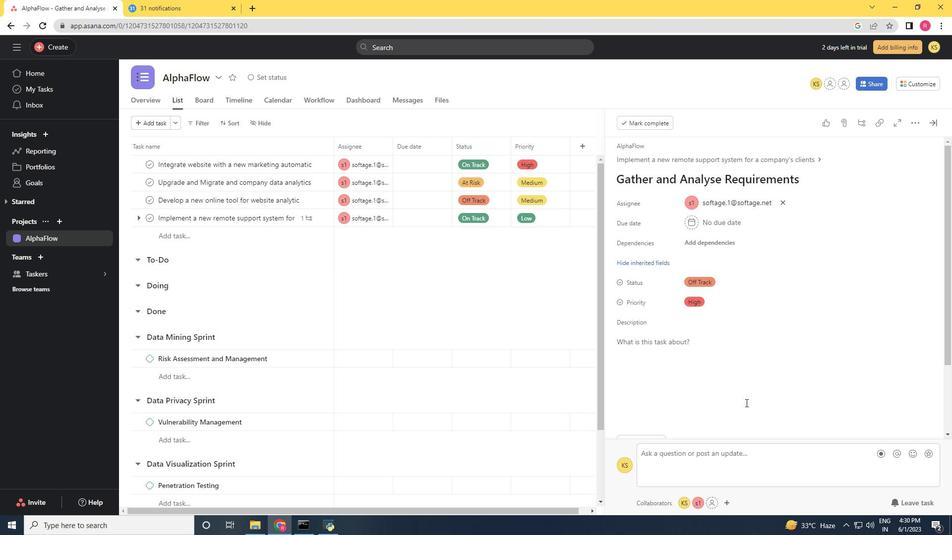 
Action: Mouse scrolled (746, 403) with delta (0, 0)
Screenshot: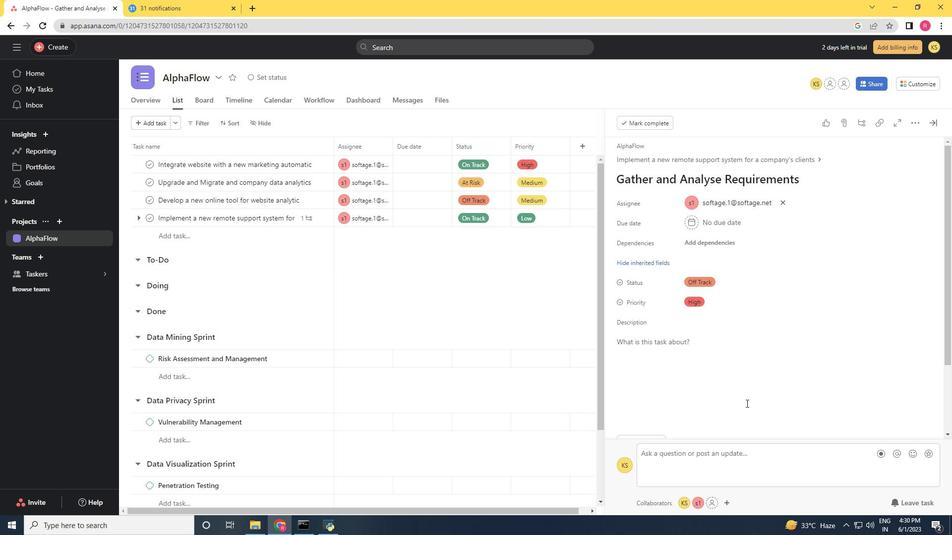
Action: Mouse scrolled (746, 403) with delta (0, 0)
Screenshot: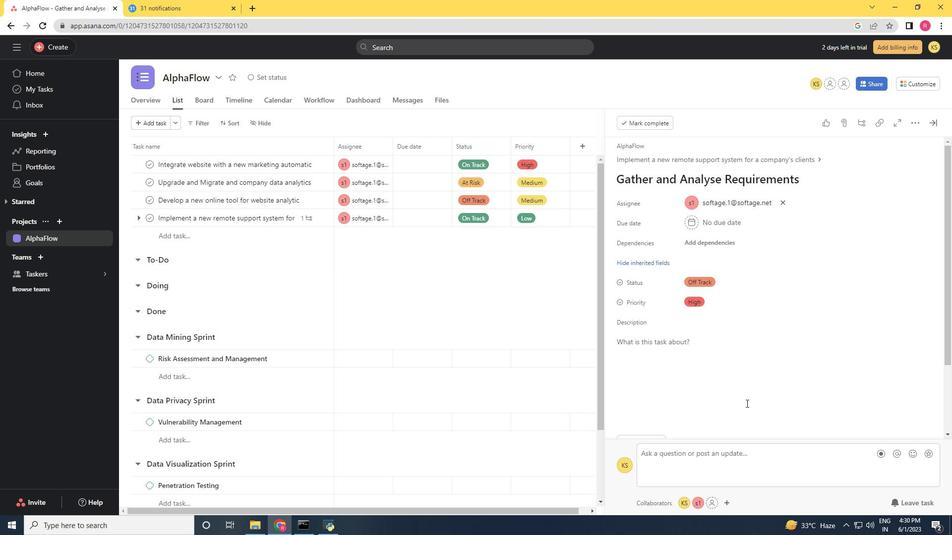 
Action: Mouse moved to (749, 395)
Screenshot: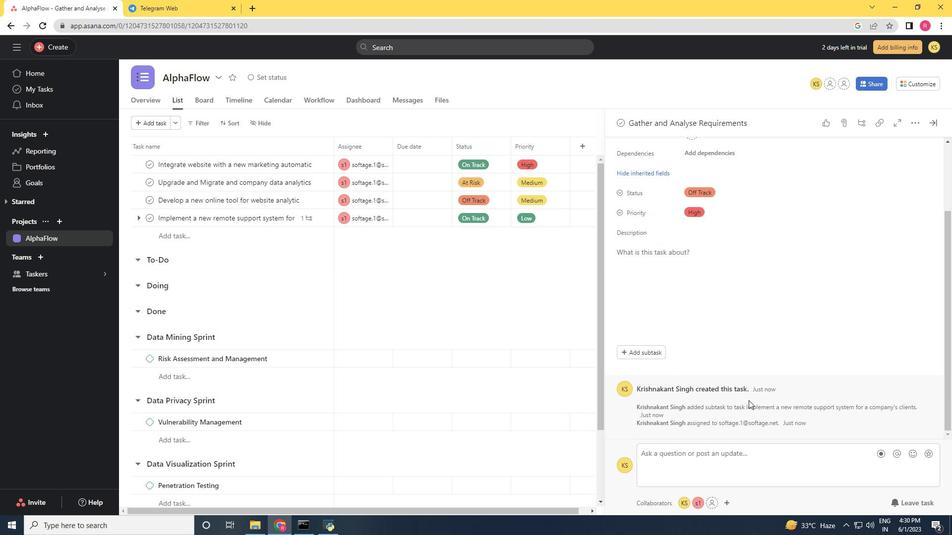 
Action: Mouse scrolled (749, 396) with delta (0, 0)
Screenshot: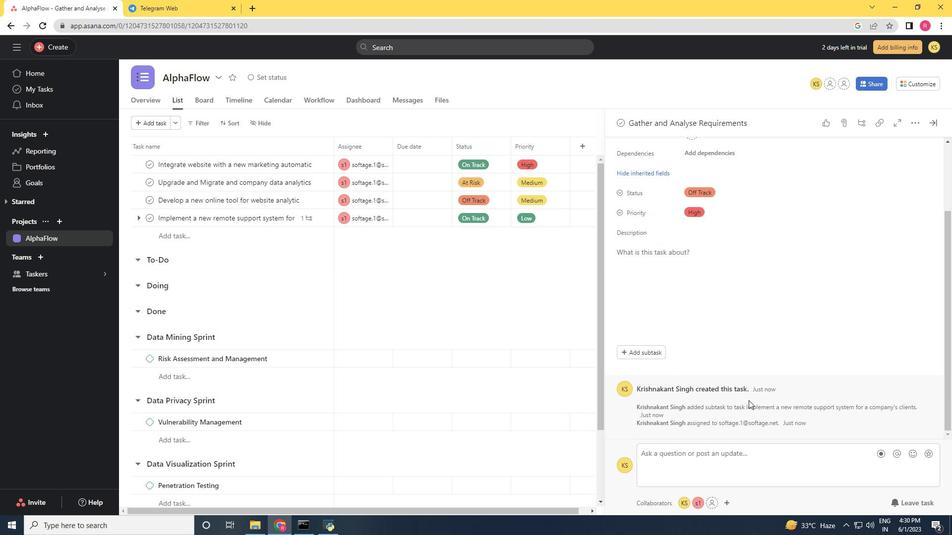 
Action: Mouse moved to (749, 392)
Screenshot: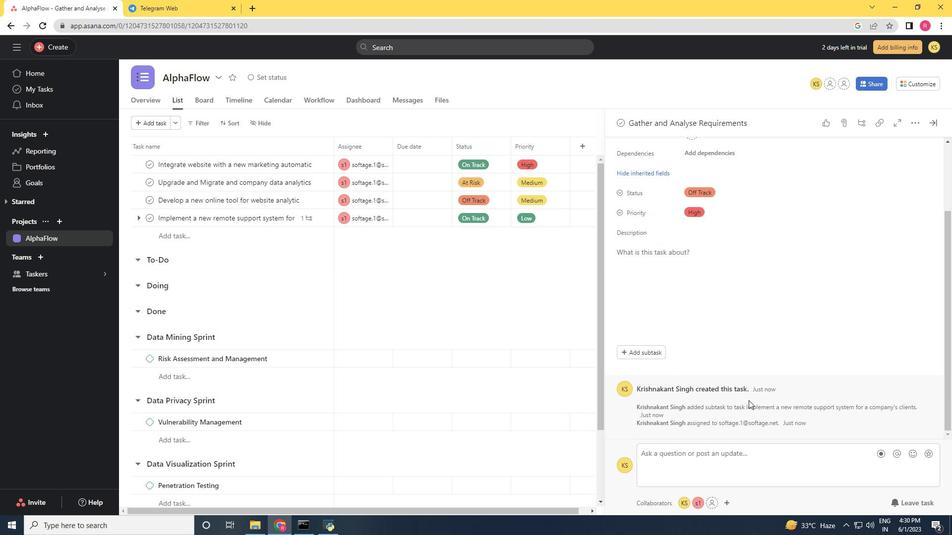 
Action: Mouse scrolled (749, 392) with delta (0, 0)
Screenshot: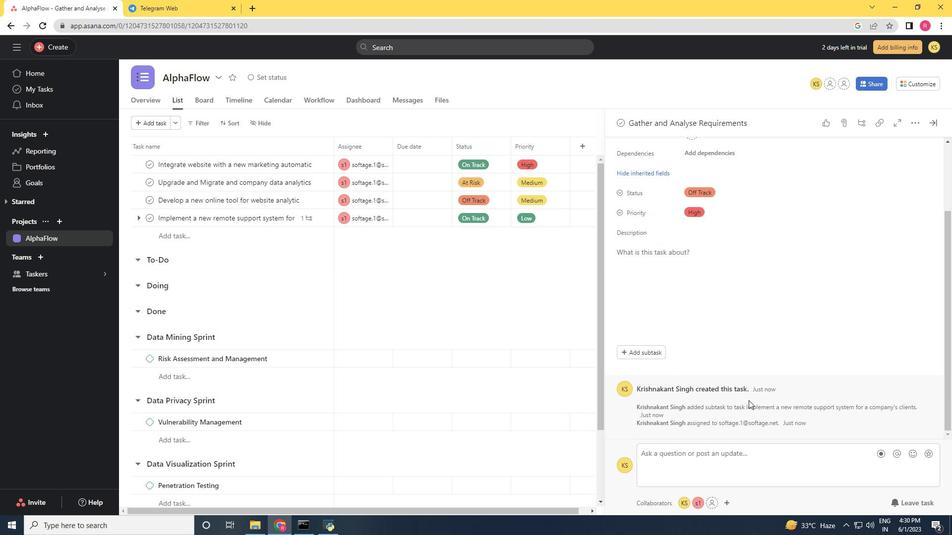 
Action: Mouse moved to (748, 384)
Screenshot: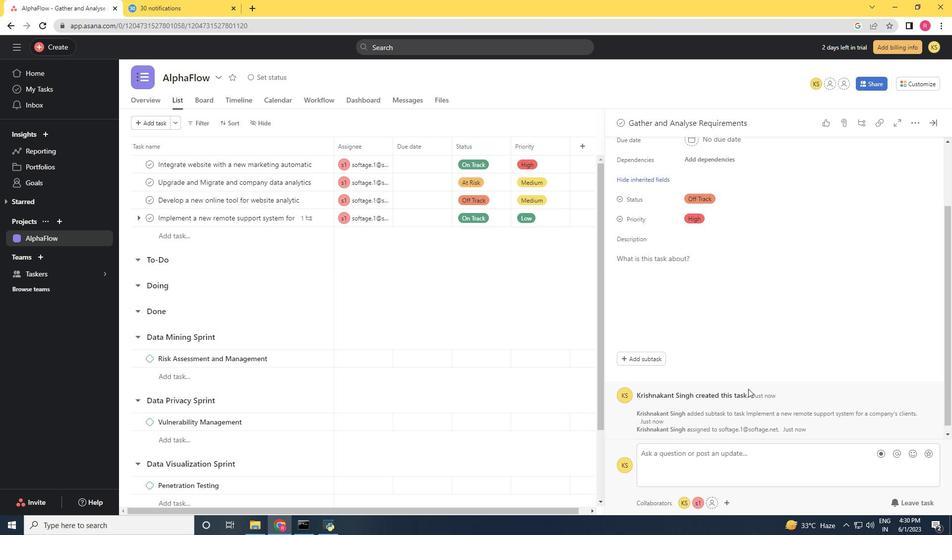 
Action: Mouse scrolled (748, 389) with delta (0, 0)
Screenshot: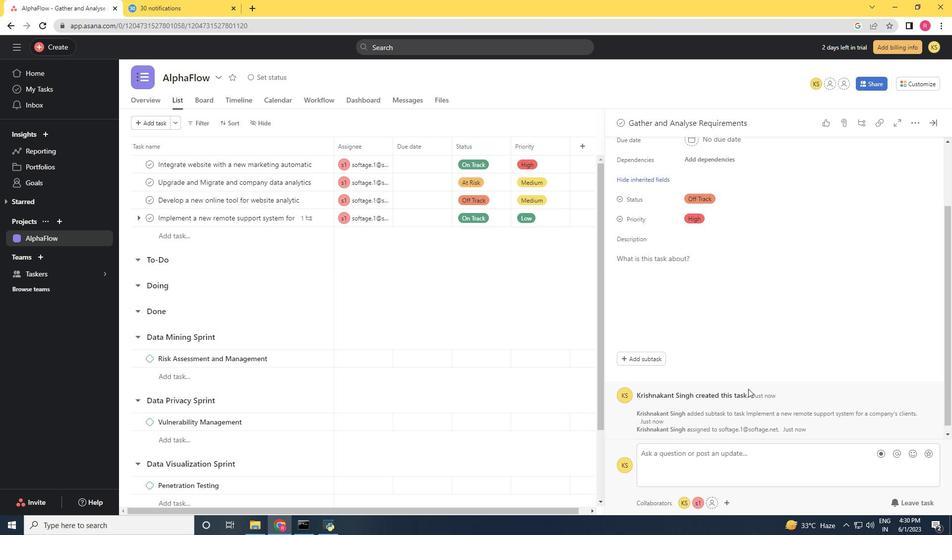 
Action: Mouse moved to (740, 384)
Screenshot: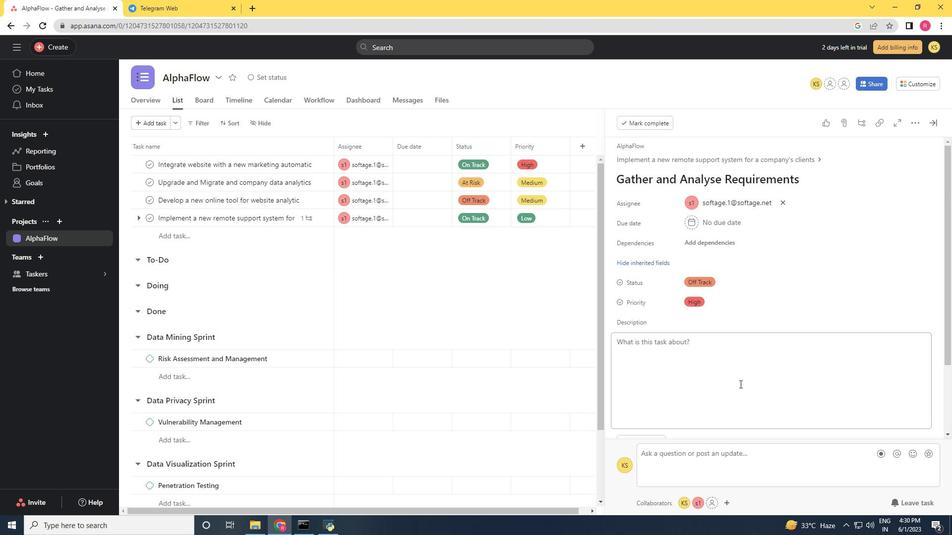 
